 Task: Search one way flight ticket for 4 adults, 2 children, 2 infants in seat and 1 infant on lap in economy from Gillette: Gillette Campbell County Airport to Laramie: Laramie Regional Airport on 5-3-2023. Choice of flights is Southwest. Number of bags: 10 checked bags. Price is upto 90000. Outbound departure time preference is 6:45.
Action: Mouse moved to (290, 248)
Screenshot: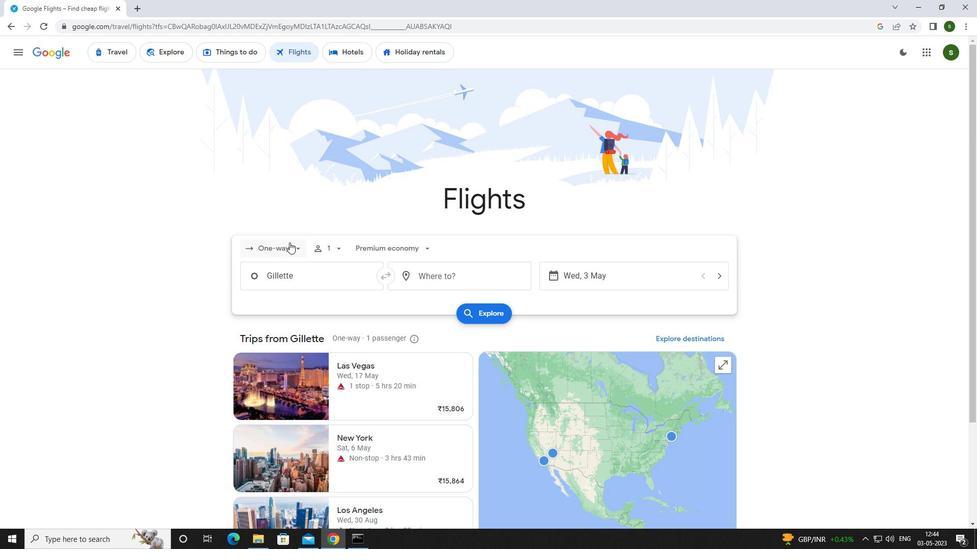 
Action: Mouse pressed left at (290, 248)
Screenshot: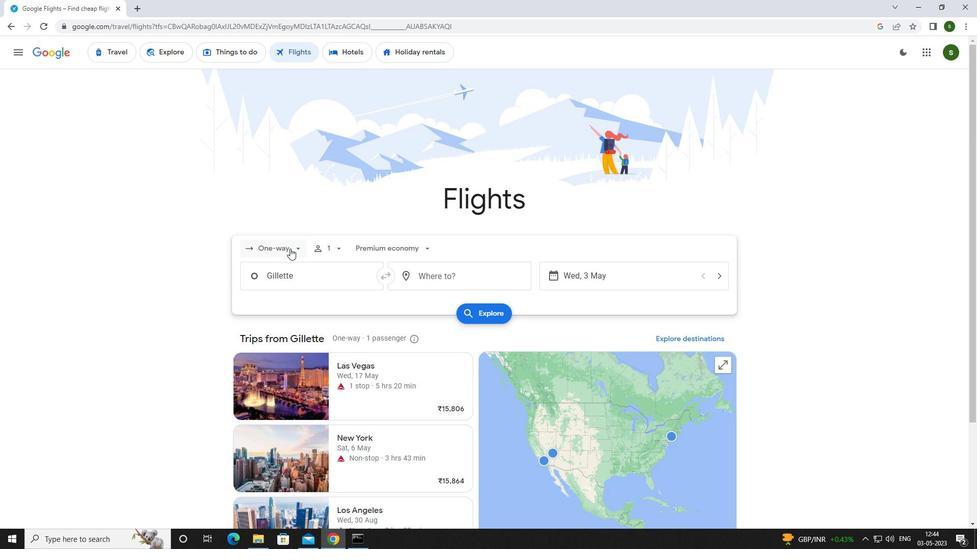 
Action: Mouse moved to (297, 296)
Screenshot: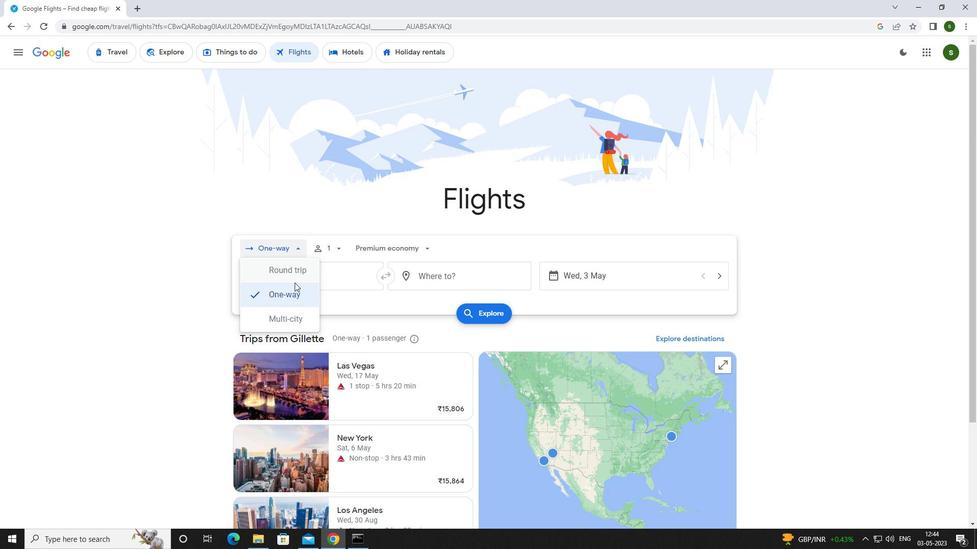 
Action: Mouse pressed left at (297, 296)
Screenshot: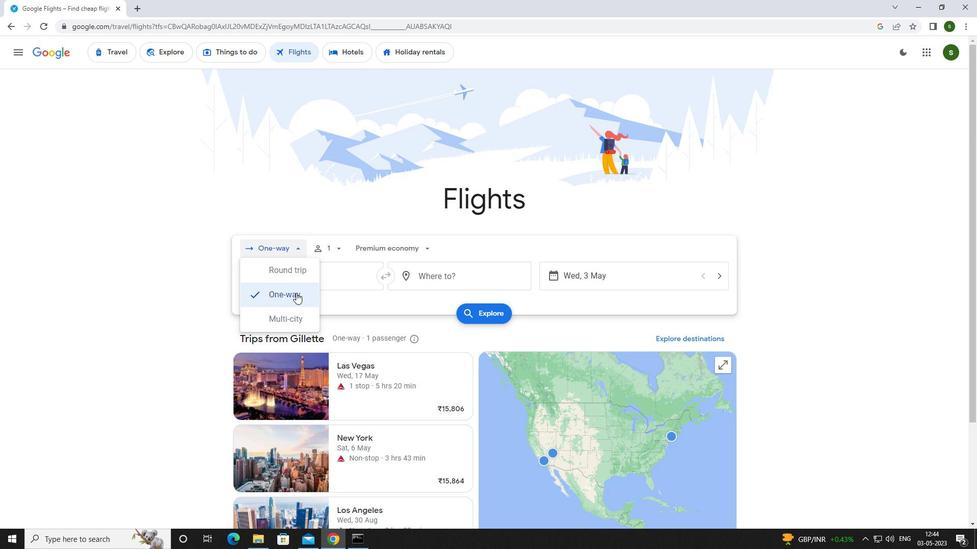 
Action: Mouse moved to (338, 246)
Screenshot: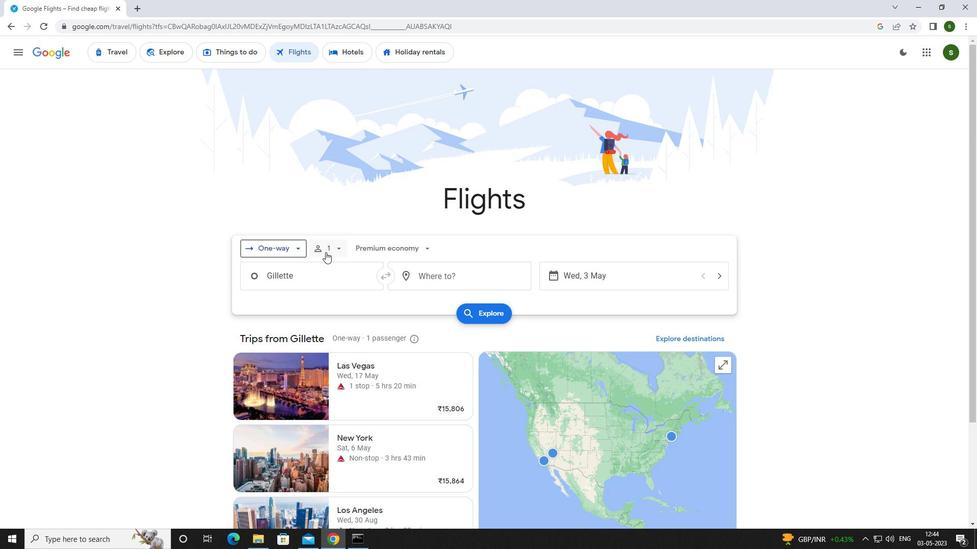 
Action: Mouse pressed left at (338, 246)
Screenshot: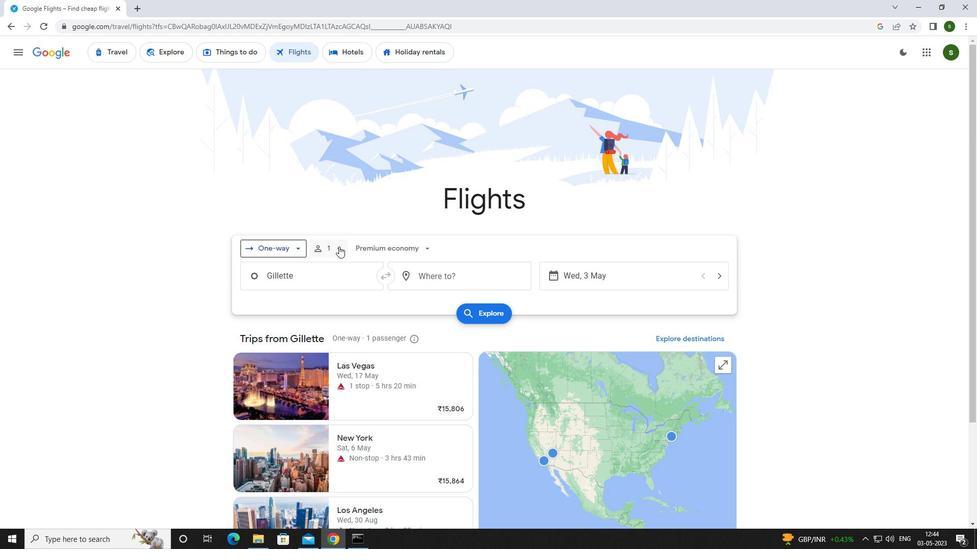 
Action: Mouse moved to (413, 275)
Screenshot: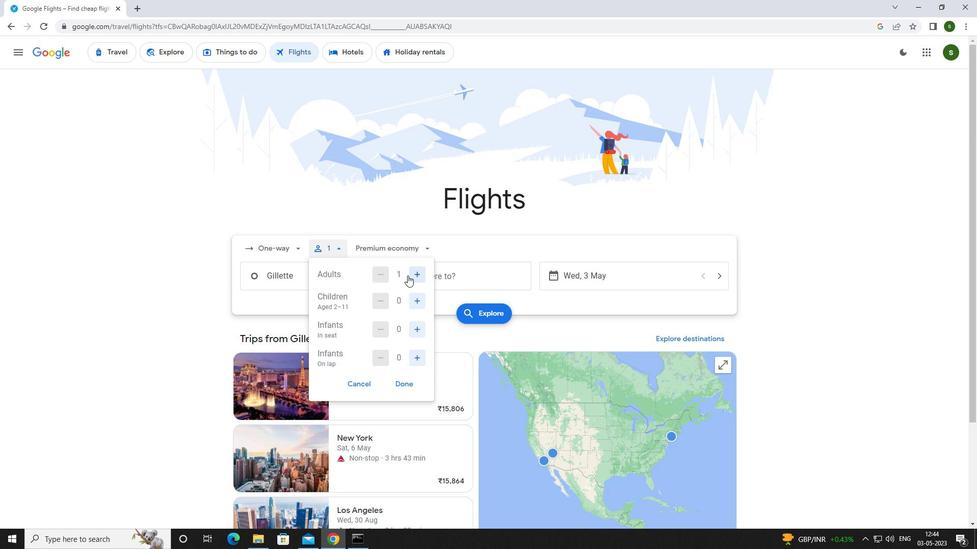 
Action: Mouse pressed left at (413, 275)
Screenshot: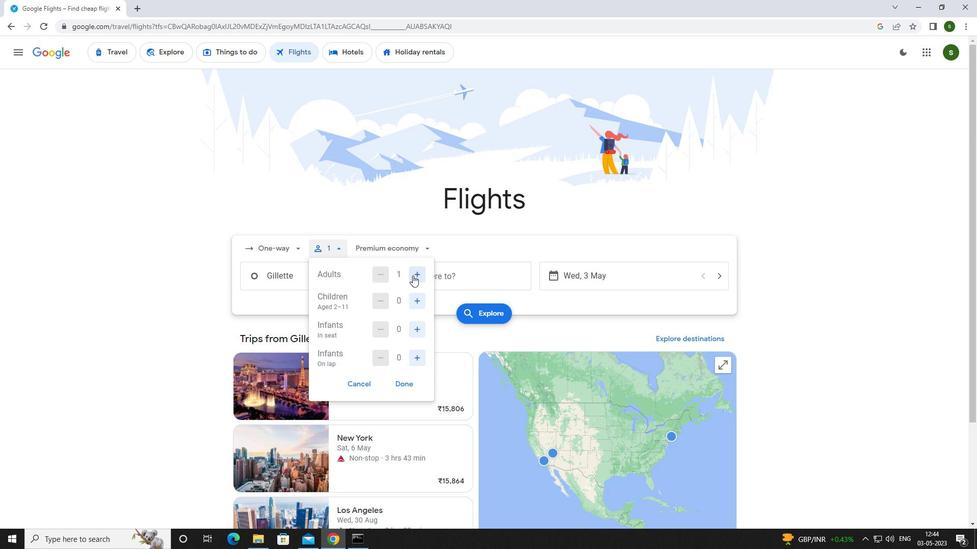 
Action: Mouse pressed left at (413, 275)
Screenshot: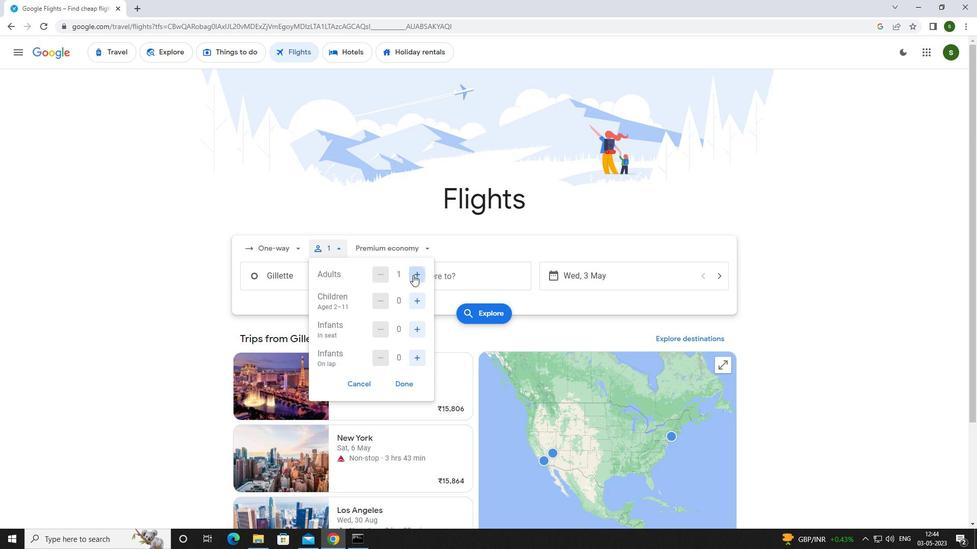 
Action: Mouse pressed left at (413, 275)
Screenshot: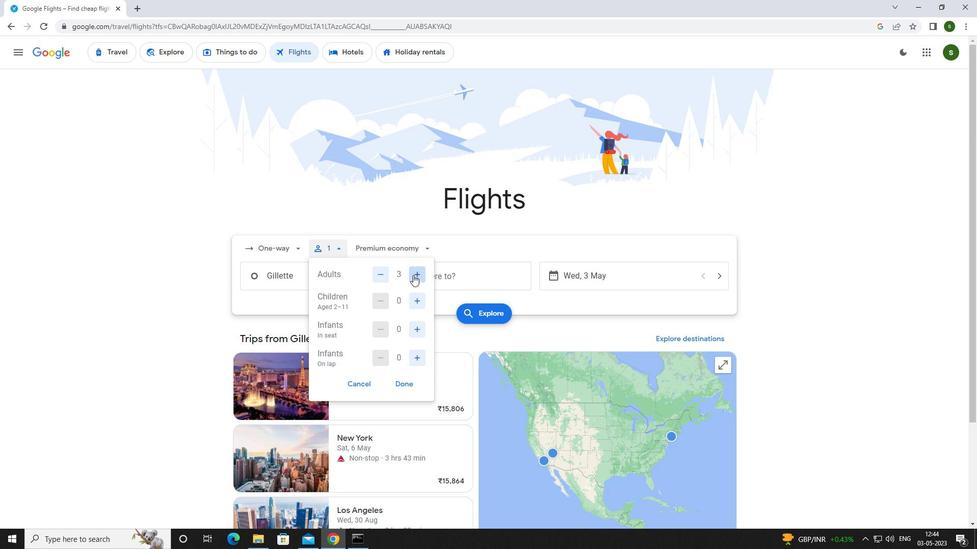 
Action: Mouse moved to (420, 297)
Screenshot: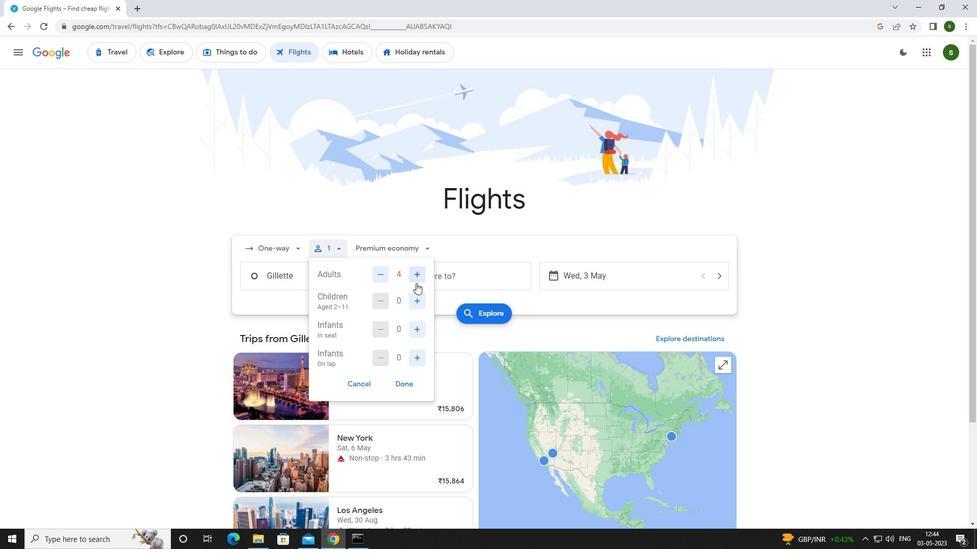 
Action: Mouse pressed left at (420, 297)
Screenshot: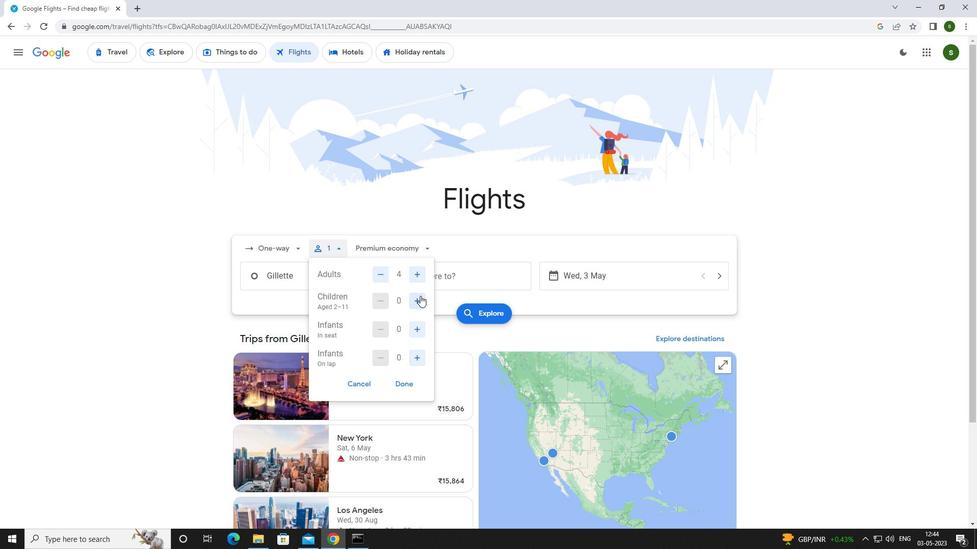 
Action: Mouse pressed left at (420, 297)
Screenshot: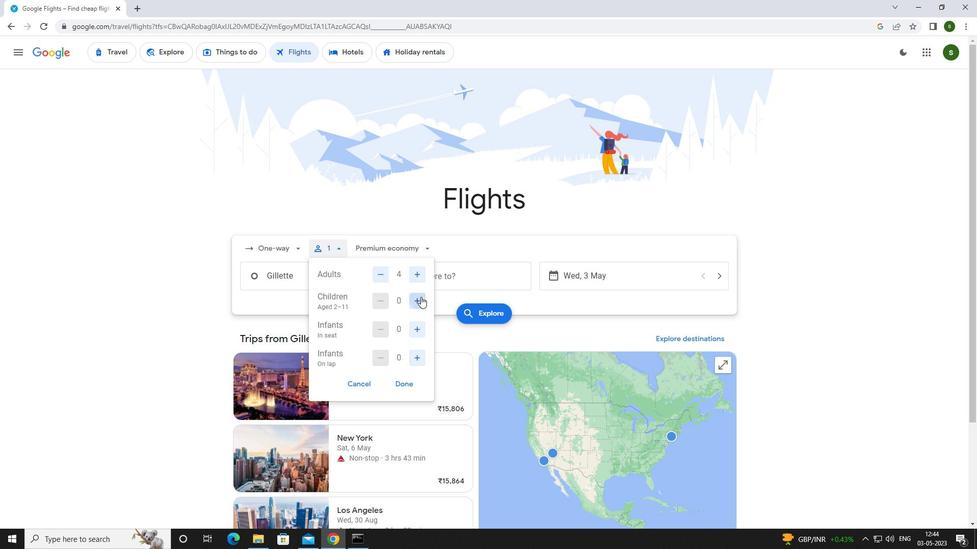 
Action: Mouse moved to (418, 327)
Screenshot: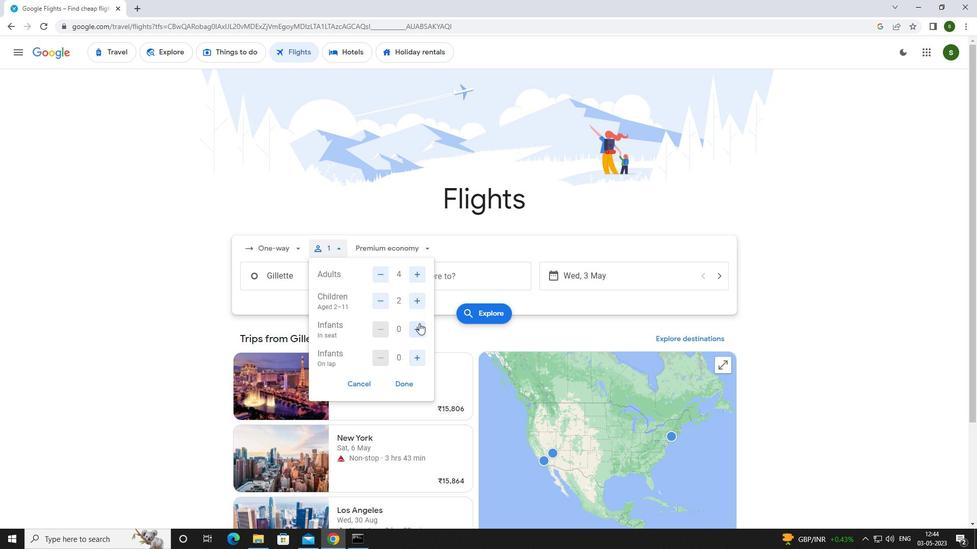 
Action: Mouse pressed left at (418, 327)
Screenshot: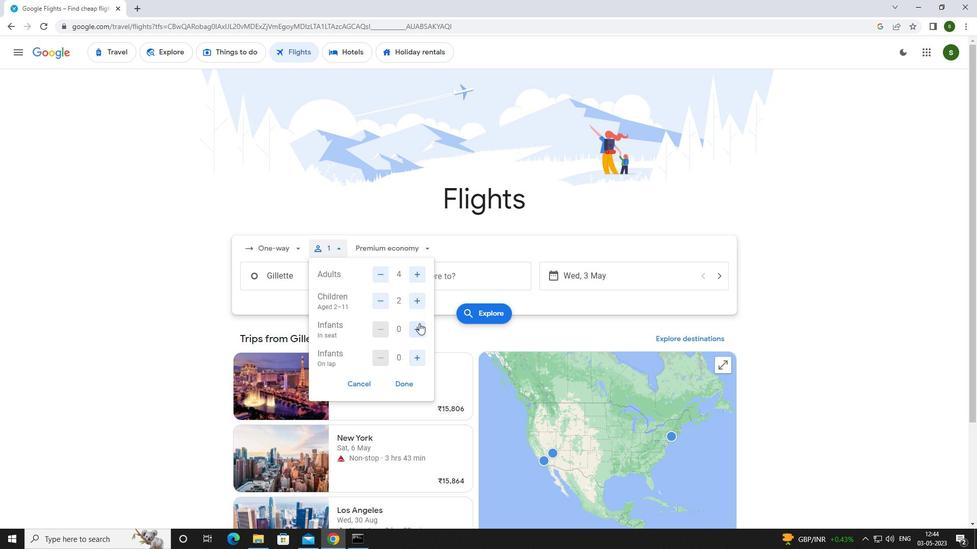 
Action: Mouse pressed left at (418, 327)
Screenshot: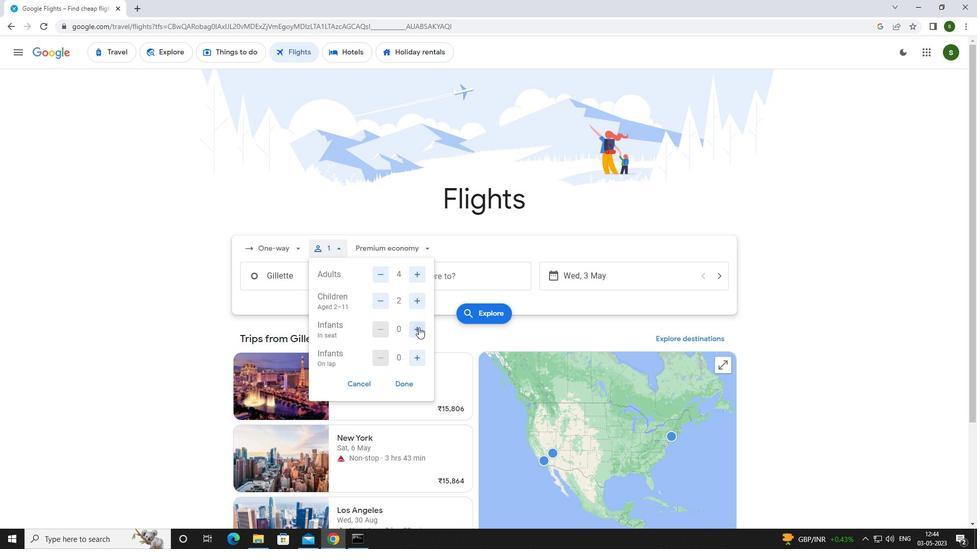 
Action: Mouse moved to (416, 358)
Screenshot: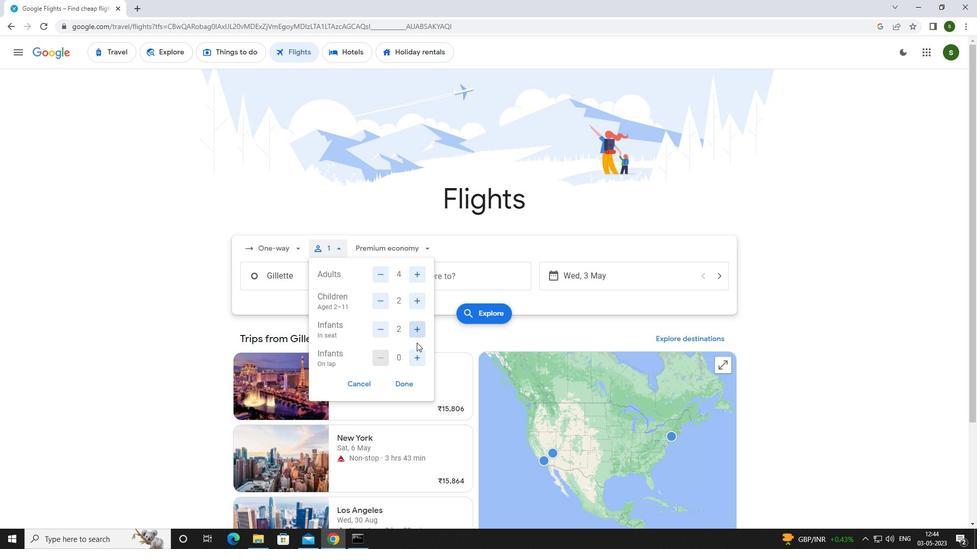 
Action: Mouse pressed left at (416, 358)
Screenshot: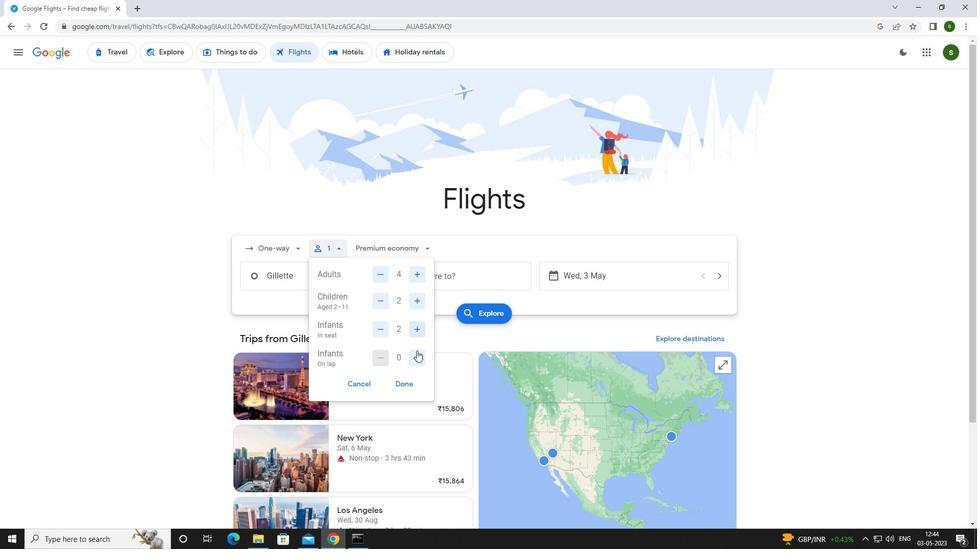 
Action: Mouse moved to (402, 248)
Screenshot: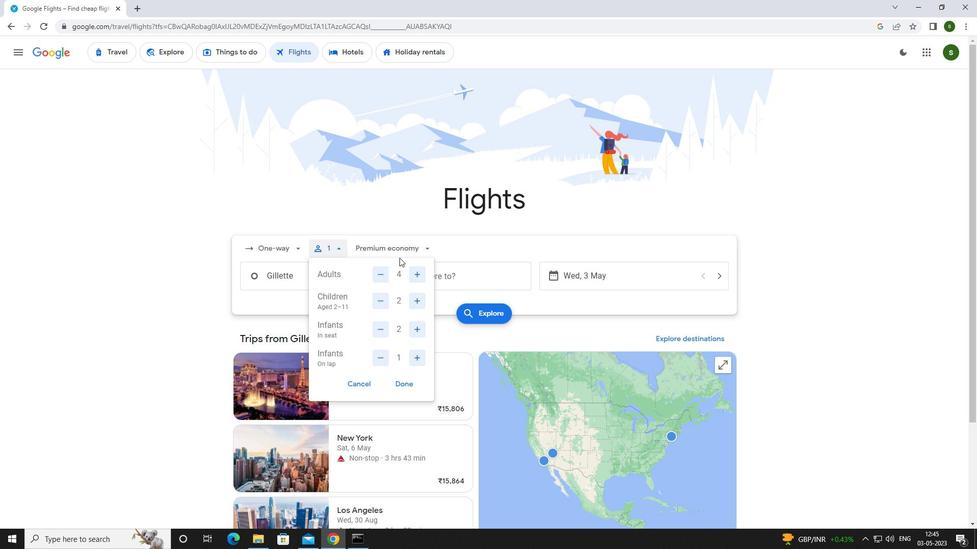 
Action: Mouse pressed left at (402, 248)
Screenshot: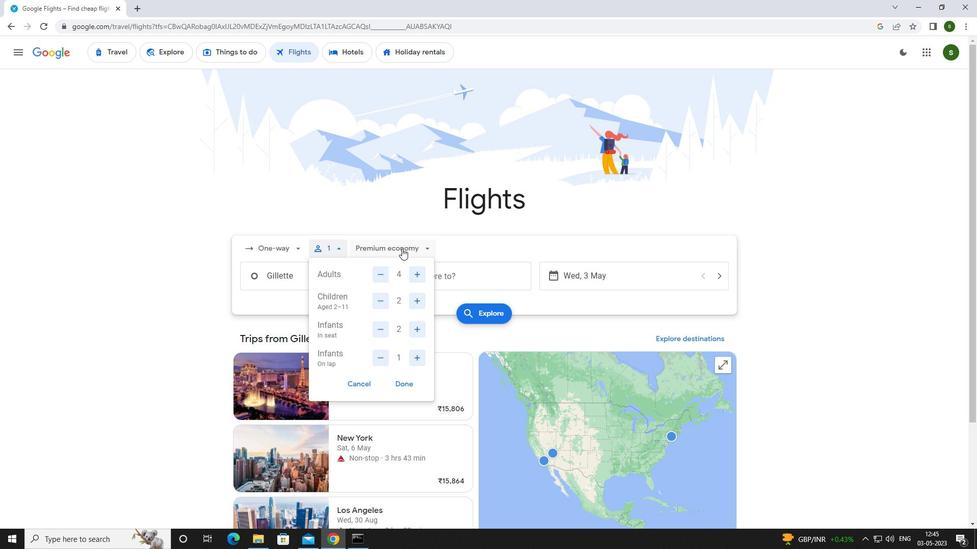 
Action: Mouse moved to (408, 276)
Screenshot: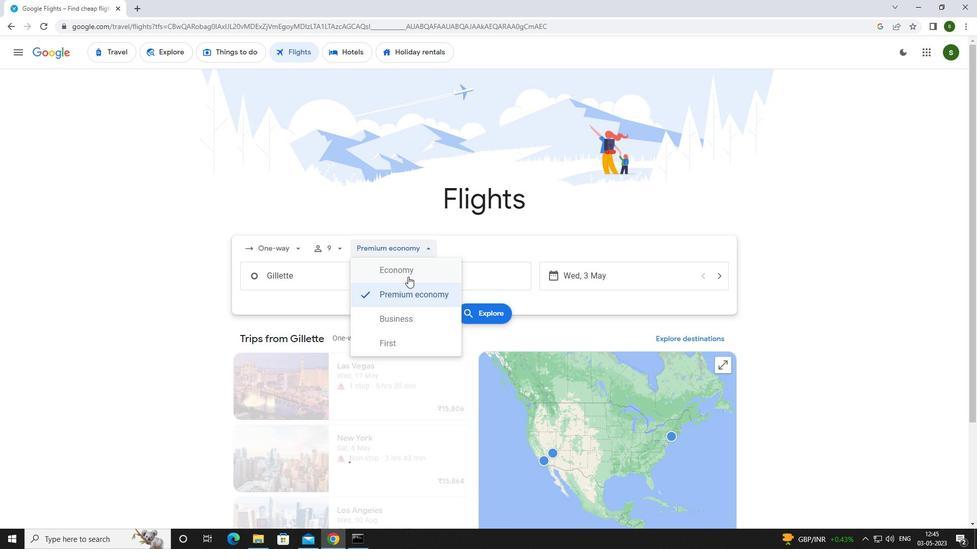 
Action: Mouse pressed left at (408, 276)
Screenshot: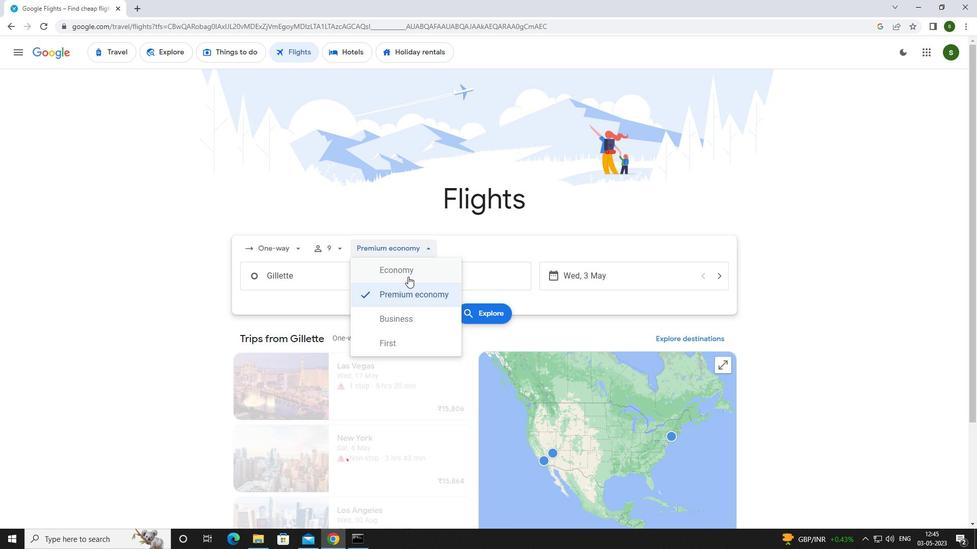 
Action: Mouse moved to (348, 281)
Screenshot: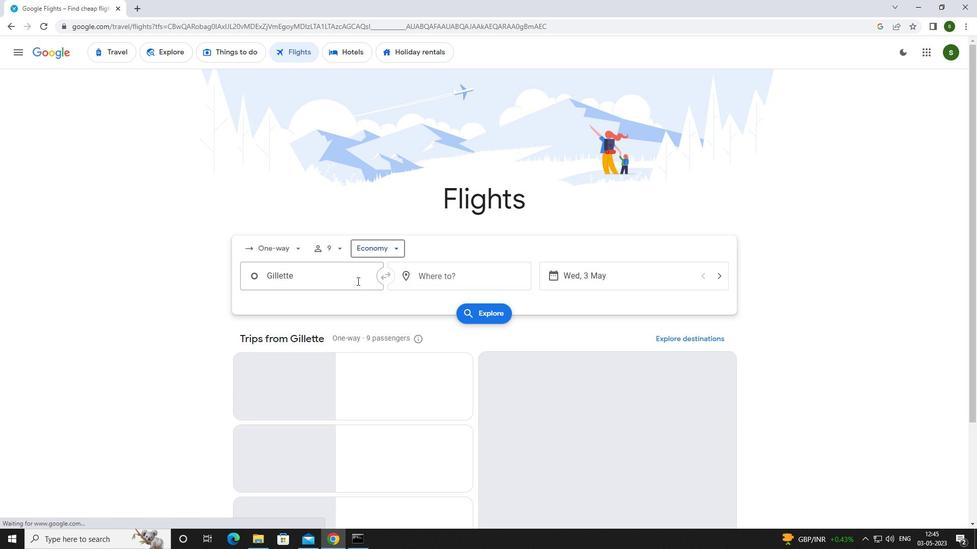 
Action: Mouse pressed left at (348, 281)
Screenshot: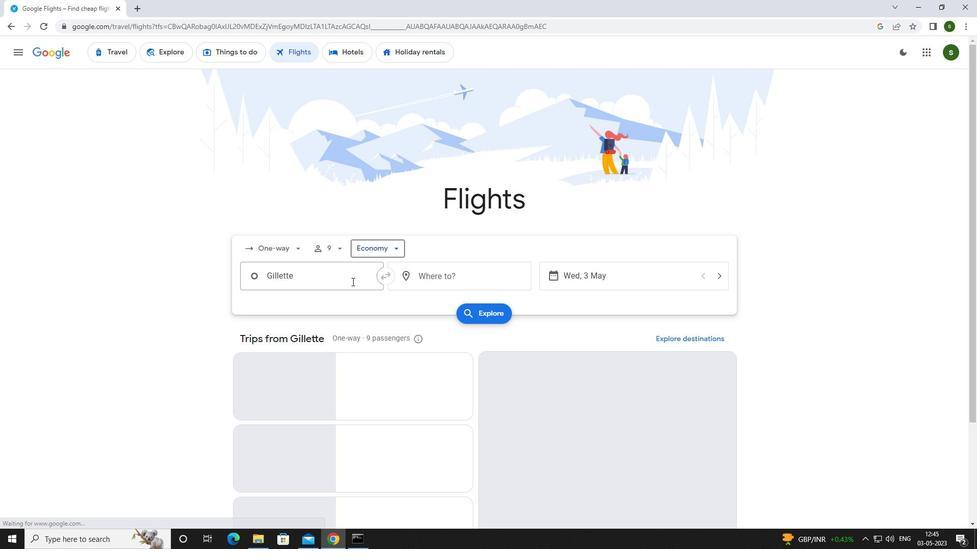 
Action: Key pressed <Key.caps_lock>g<Key.caps_lock>illette<Key.enter>
Screenshot: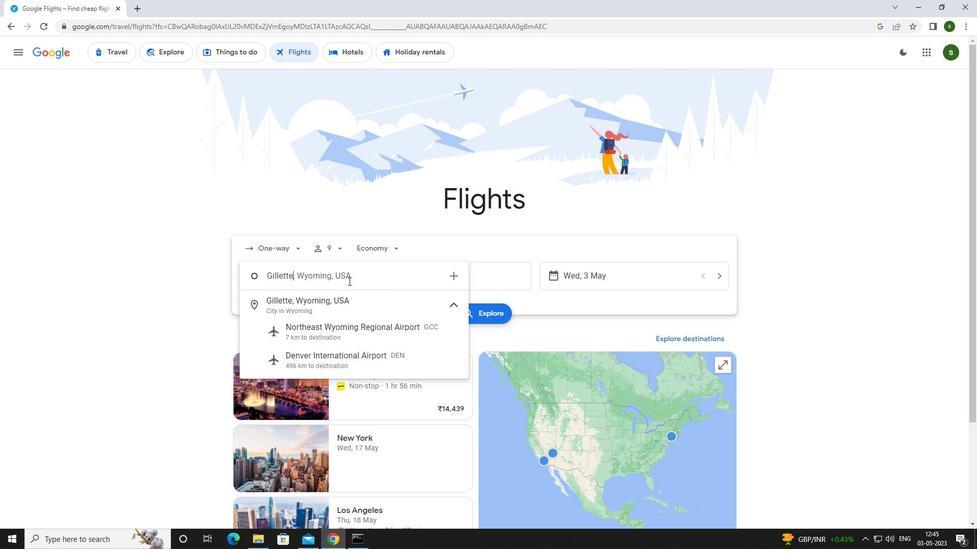 
Action: Mouse moved to (430, 280)
Screenshot: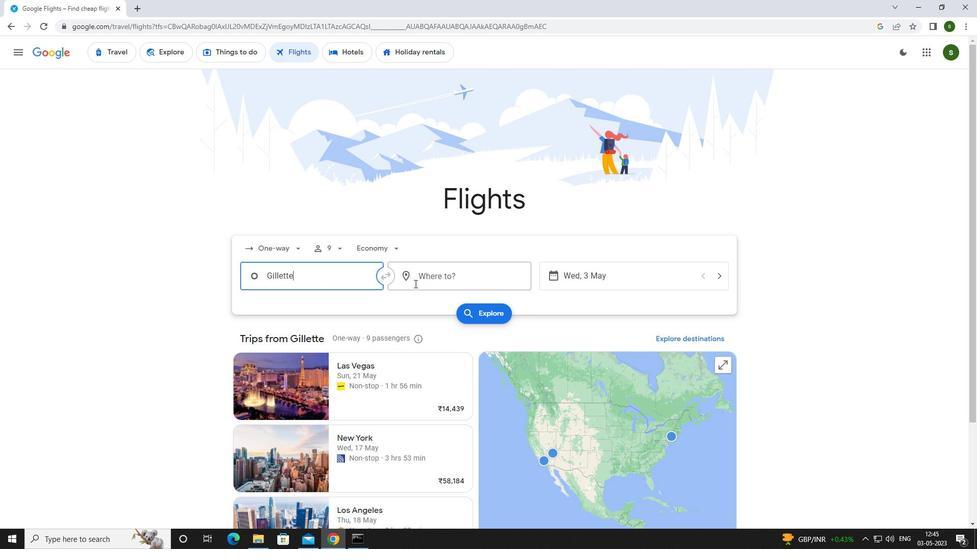 
Action: Mouse pressed left at (430, 280)
Screenshot: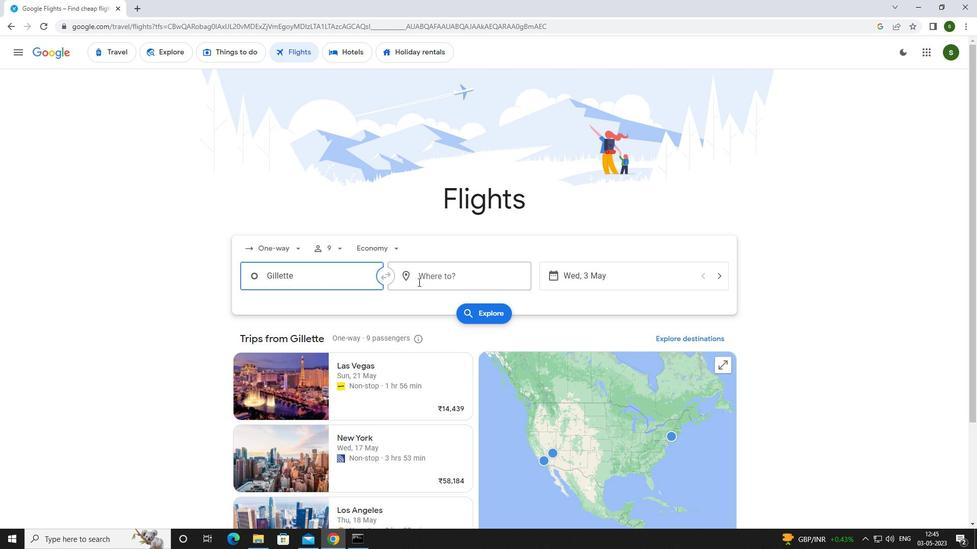 
Action: Mouse moved to (431, 280)
Screenshot: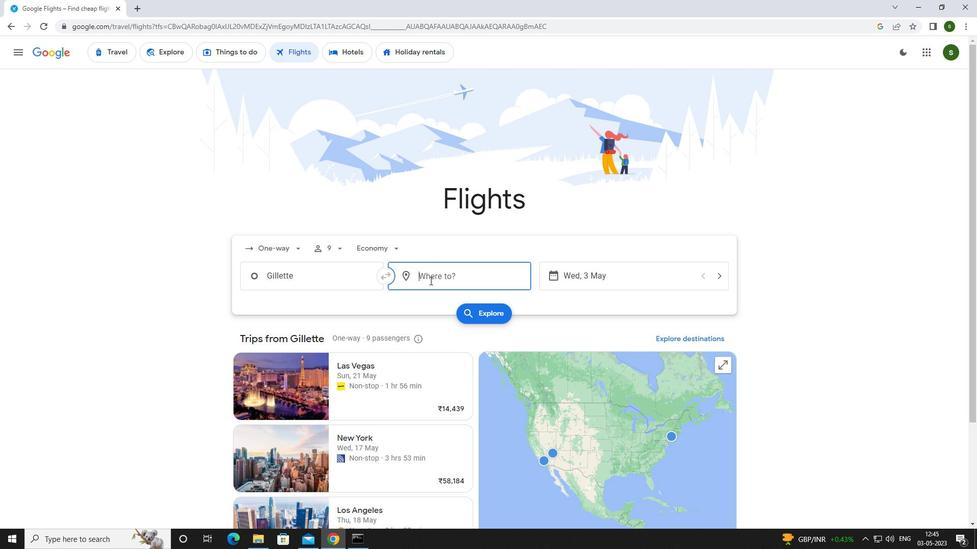 
Action: Key pressed <Key.caps_lock>l<Key.caps_lock>aram
Screenshot: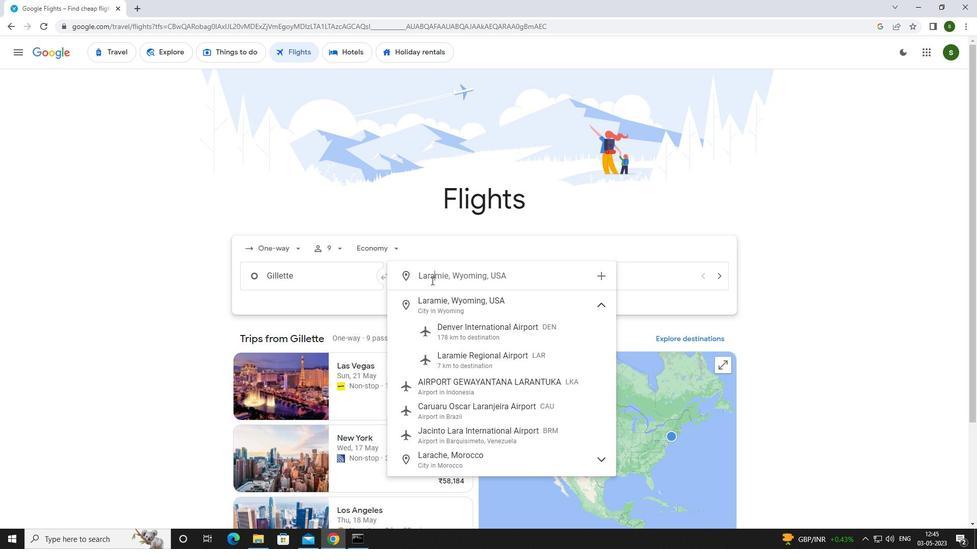 
Action: Mouse moved to (470, 357)
Screenshot: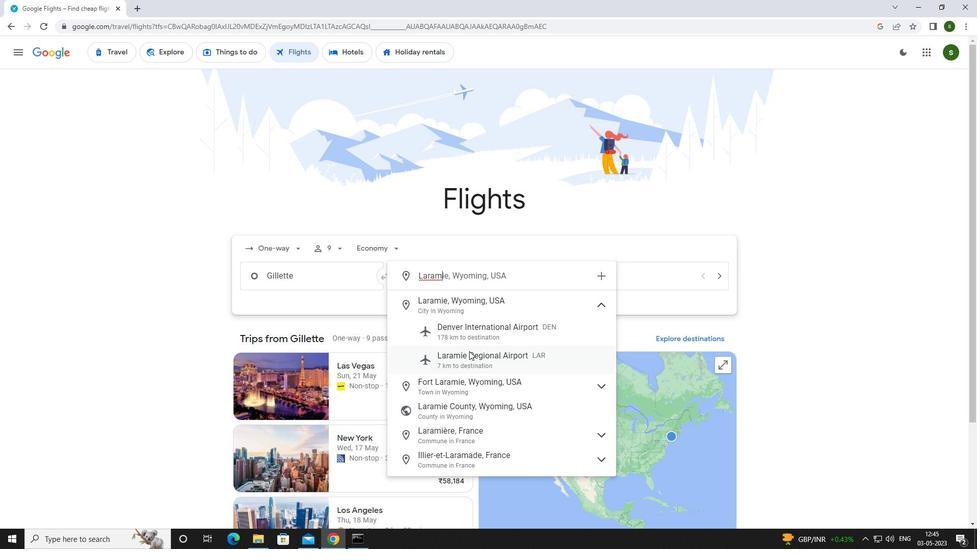 
Action: Mouse pressed left at (470, 357)
Screenshot: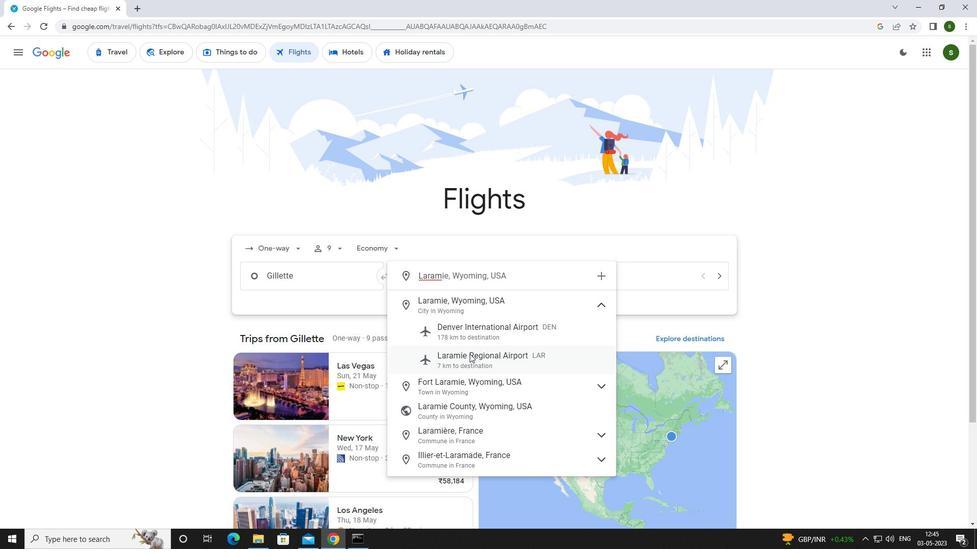 
Action: Mouse moved to (622, 281)
Screenshot: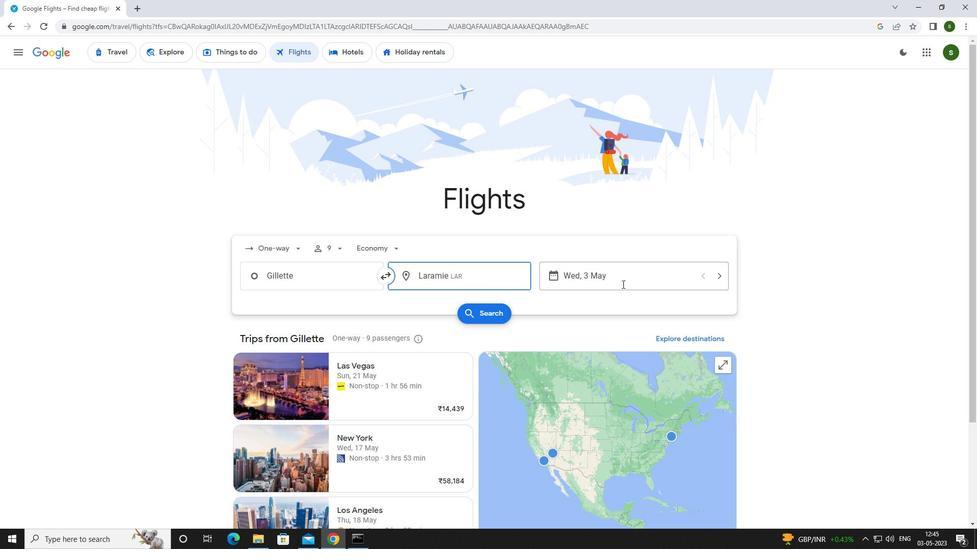 
Action: Mouse pressed left at (622, 281)
Screenshot: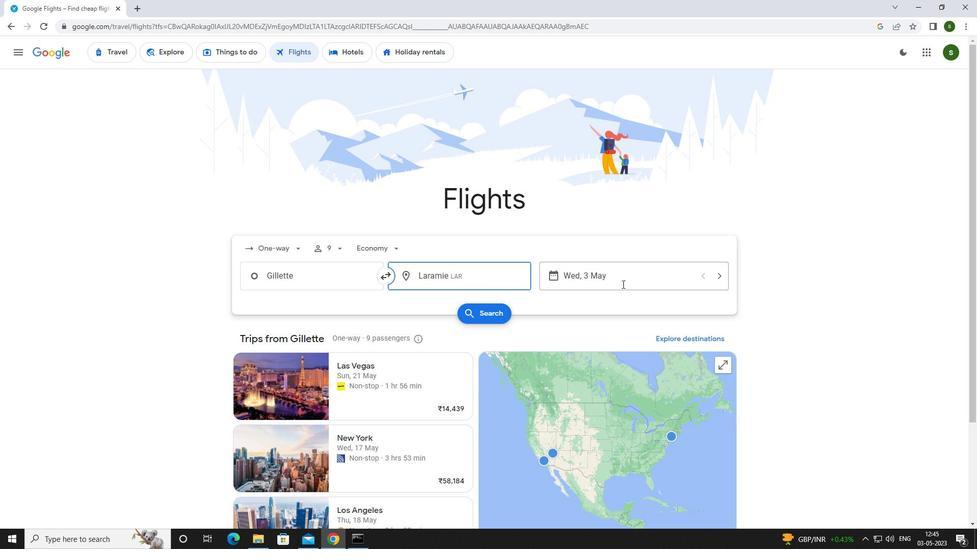 
Action: Mouse moved to (444, 344)
Screenshot: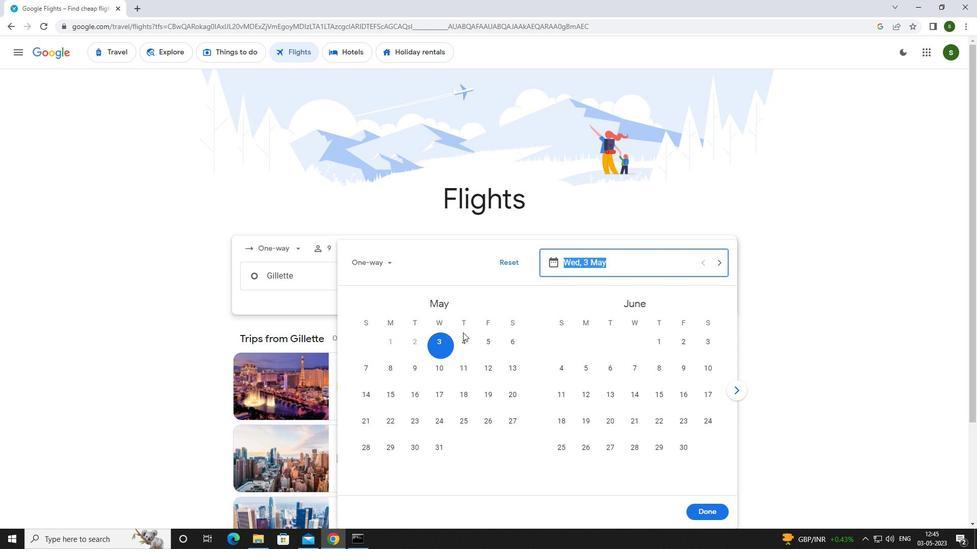 
Action: Mouse pressed left at (444, 344)
Screenshot: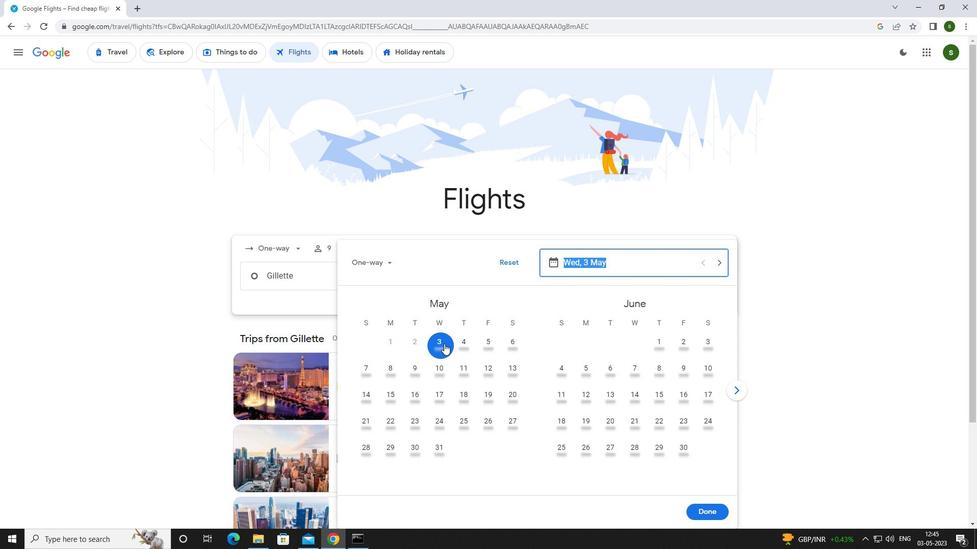 
Action: Mouse moved to (718, 512)
Screenshot: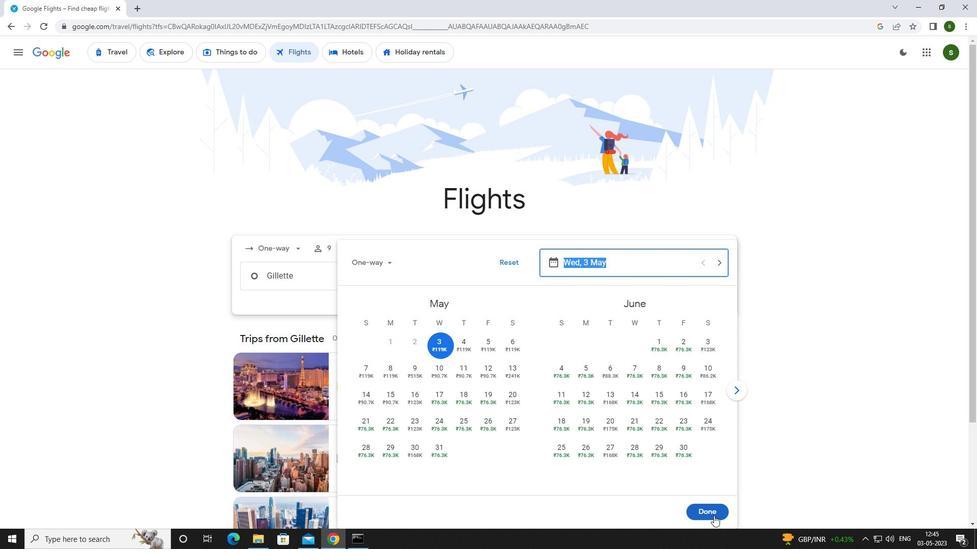 
Action: Mouse pressed left at (718, 512)
Screenshot: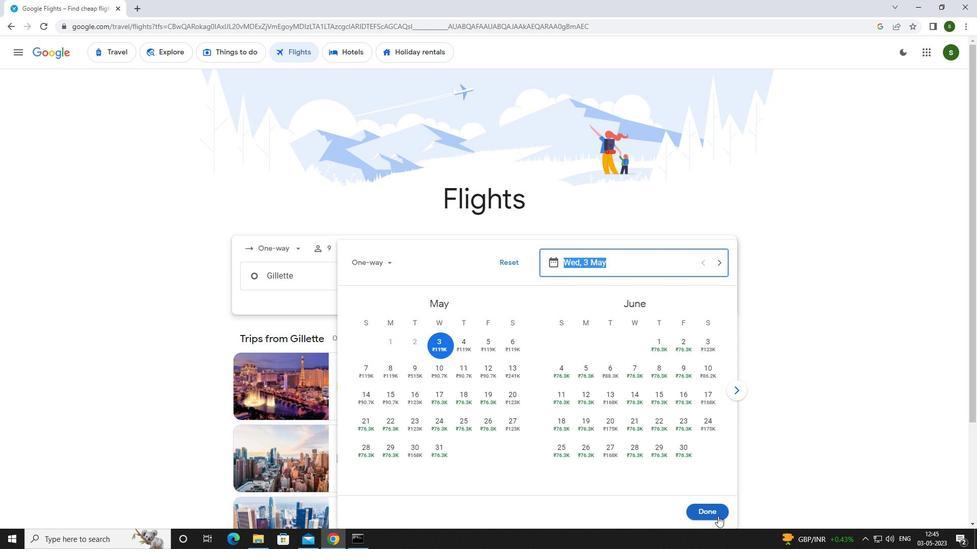 
Action: Mouse moved to (469, 311)
Screenshot: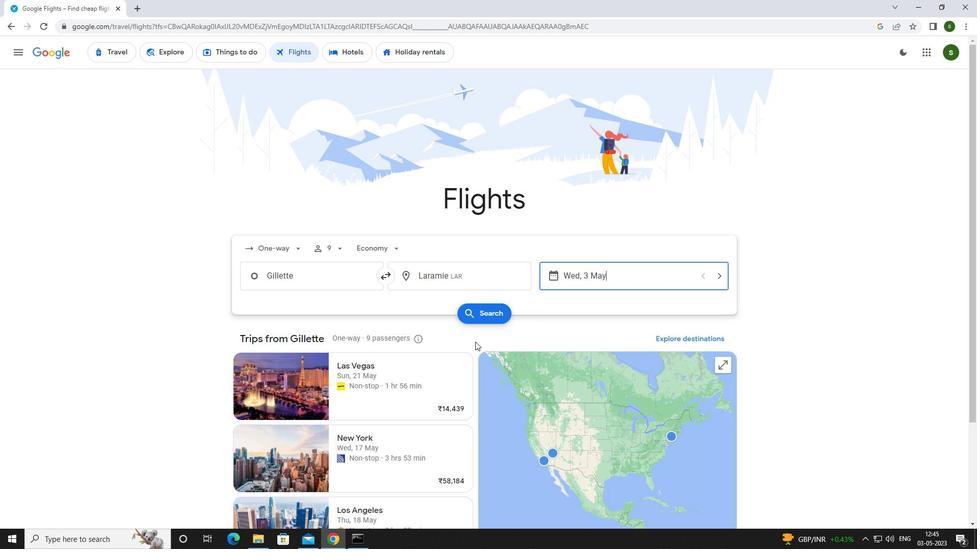
Action: Mouse pressed left at (469, 311)
Screenshot: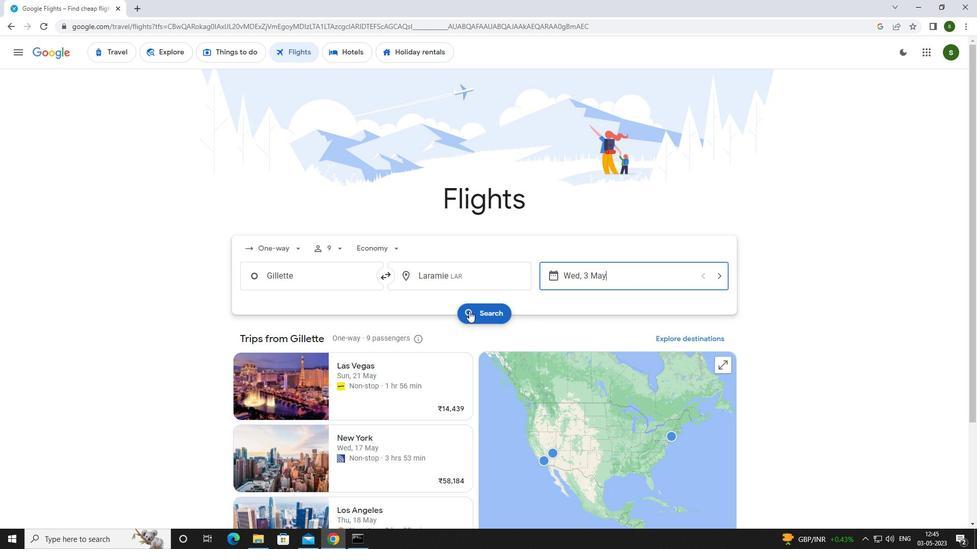 
Action: Mouse moved to (263, 148)
Screenshot: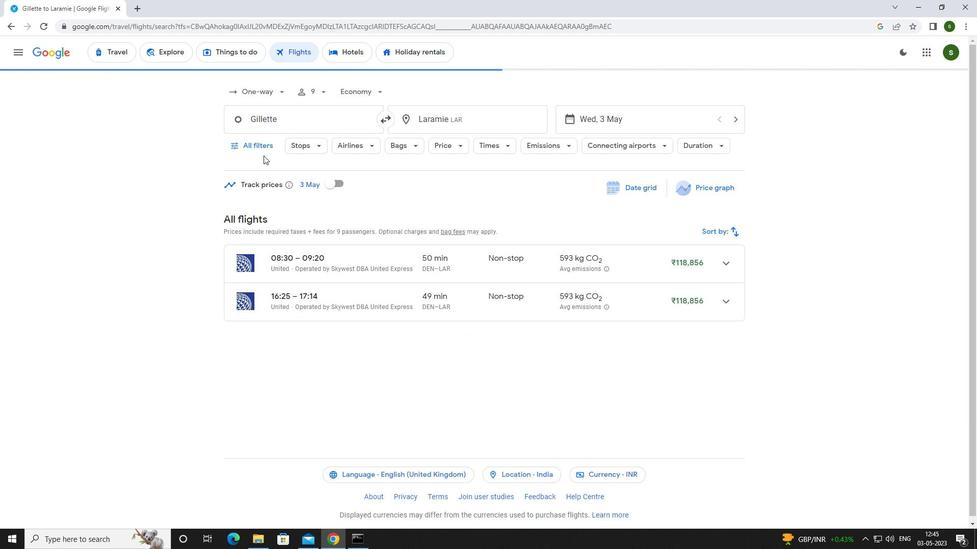 
Action: Mouse pressed left at (263, 148)
Screenshot: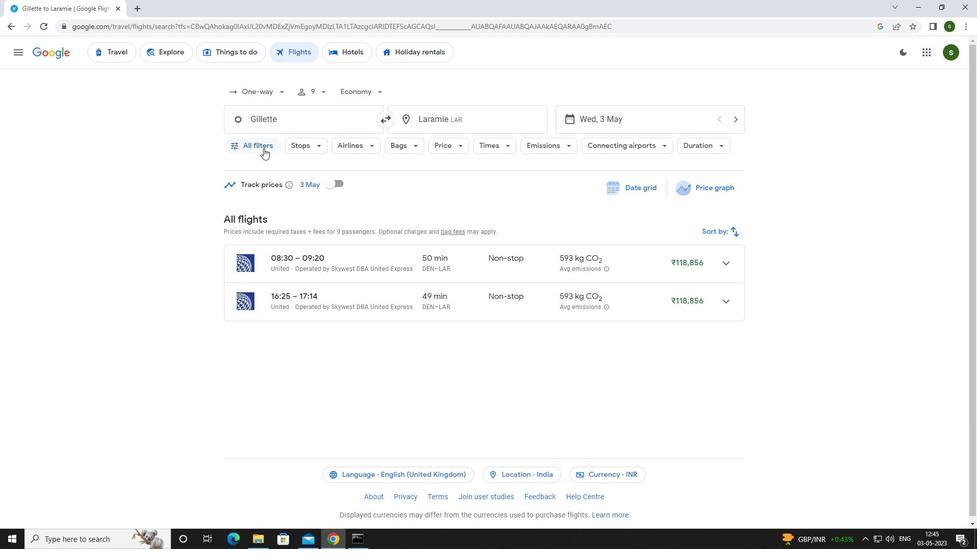 
Action: Mouse moved to (382, 362)
Screenshot: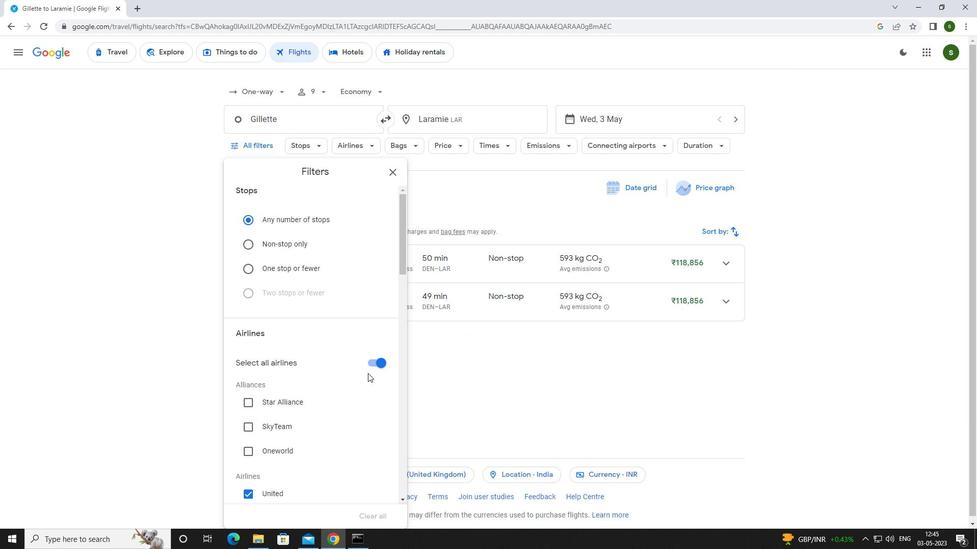 
Action: Mouse pressed left at (382, 362)
Screenshot: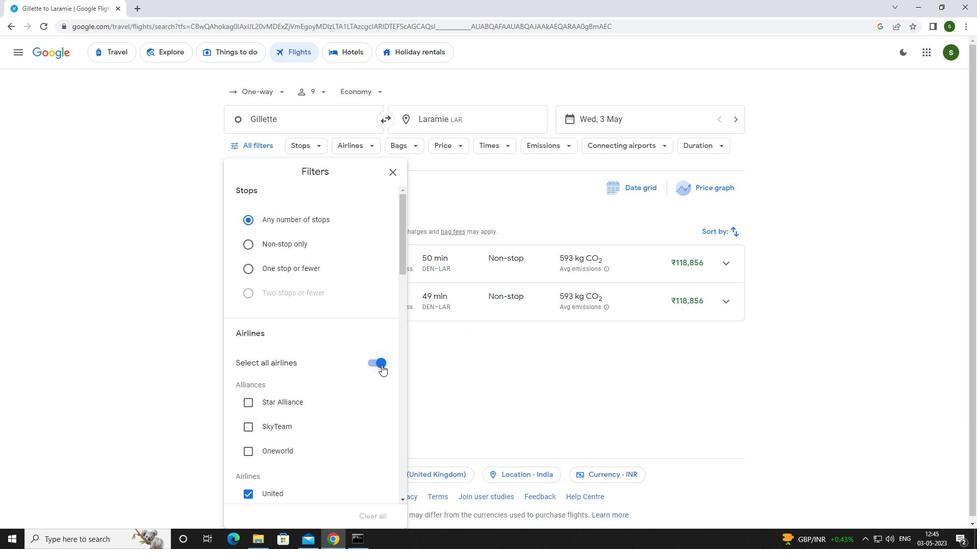 
Action: Mouse moved to (343, 319)
Screenshot: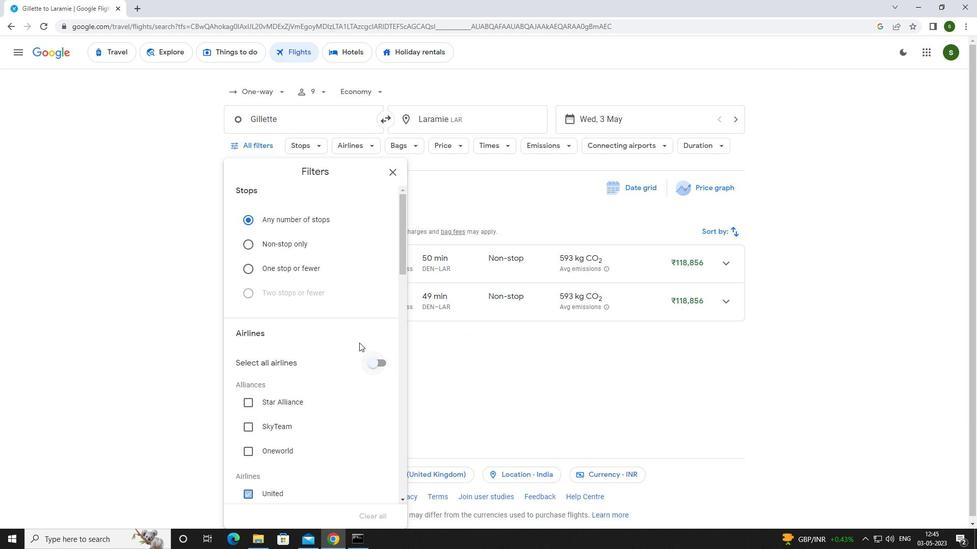 
Action: Mouse scrolled (343, 319) with delta (0, 0)
Screenshot: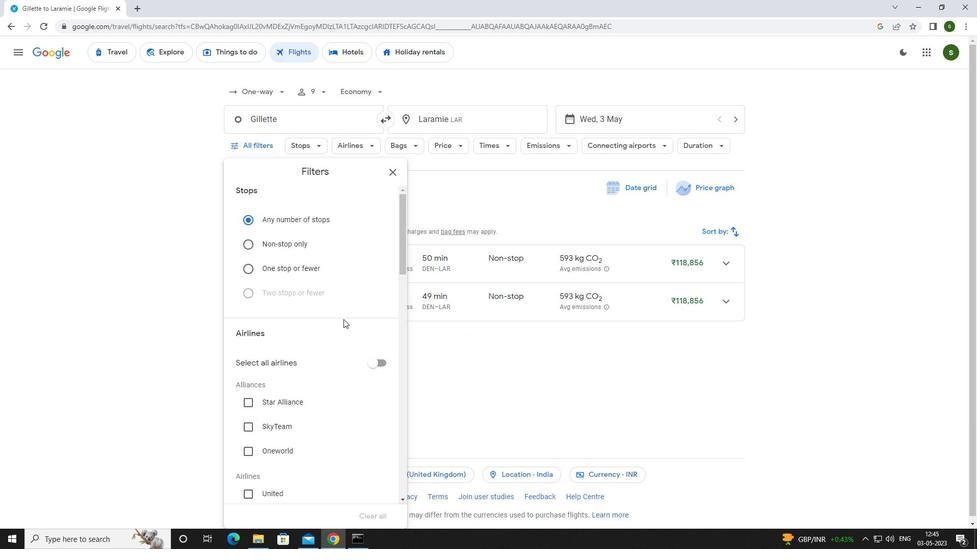 
Action: Mouse scrolled (343, 319) with delta (0, 0)
Screenshot: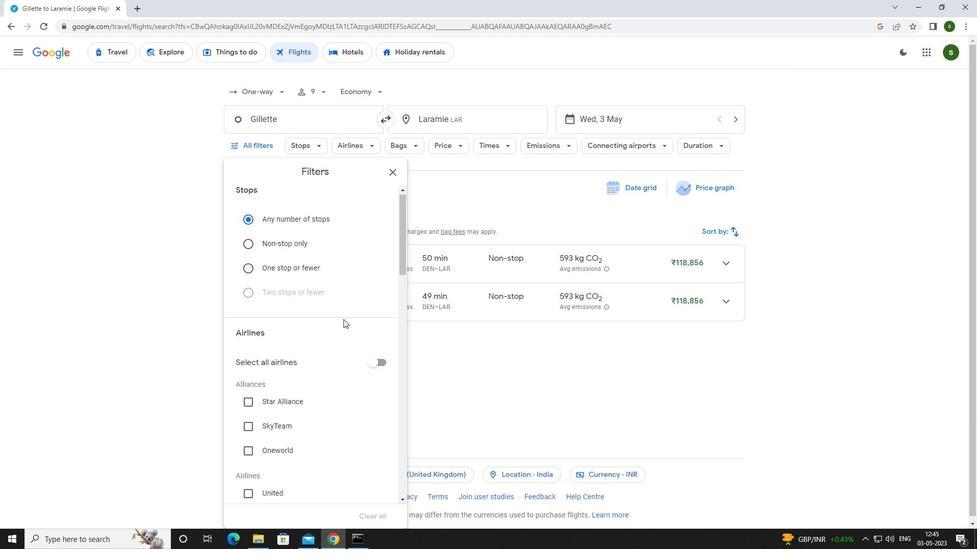 
Action: Mouse scrolled (343, 319) with delta (0, 0)
Screenshot: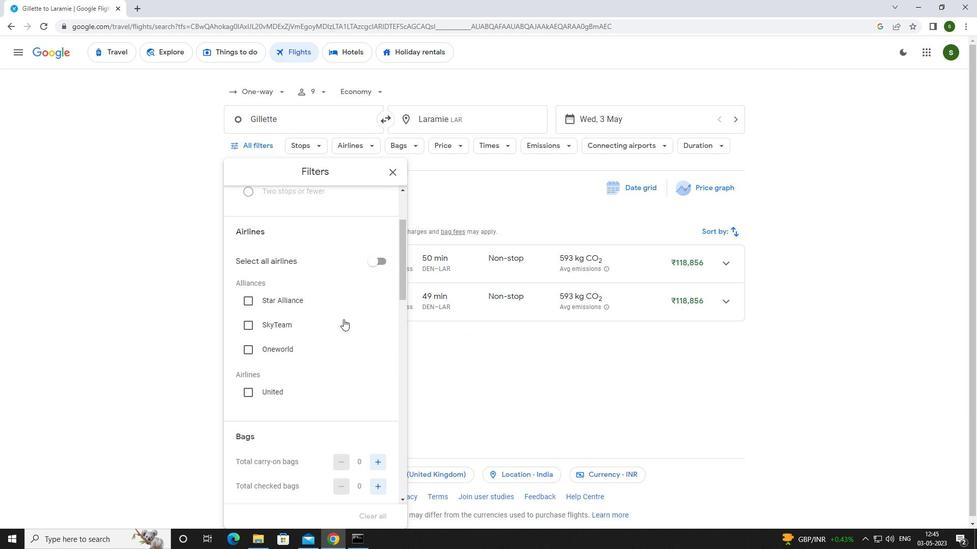 
Action: Mouse scrolled (343, 319) with delta (0, 0)
Screenshot: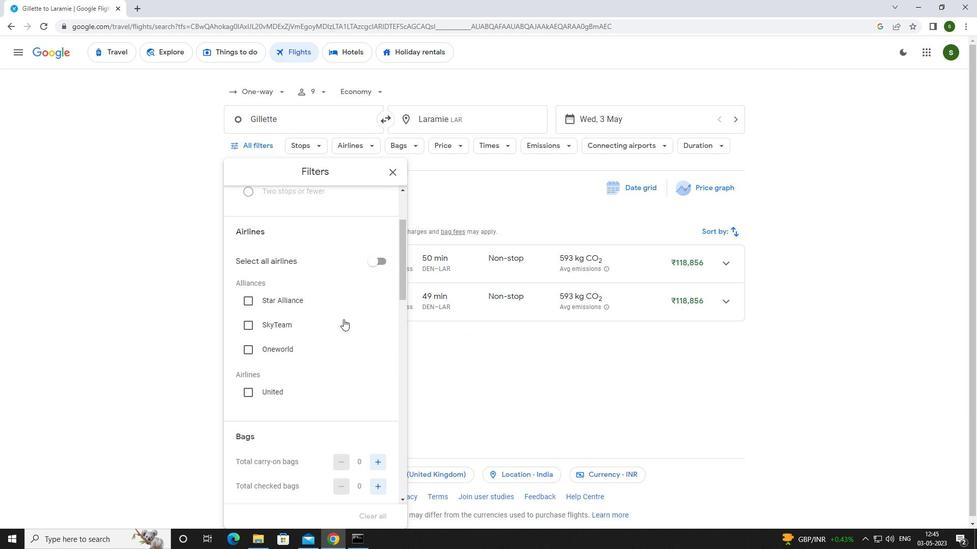 
Action: Mouse moved to (371, 384)
Screenshot: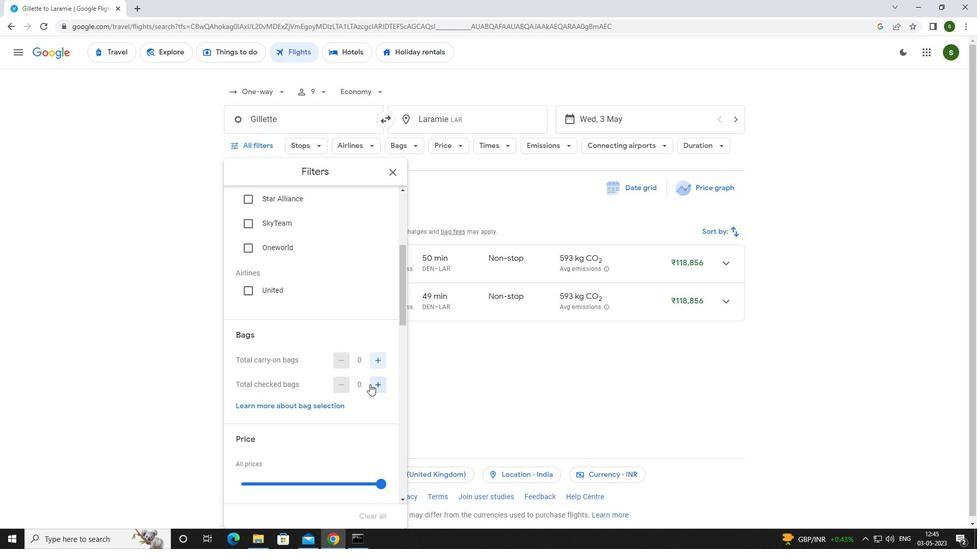 
Action: Mouse pressed left at (371, 384)
Screenshot: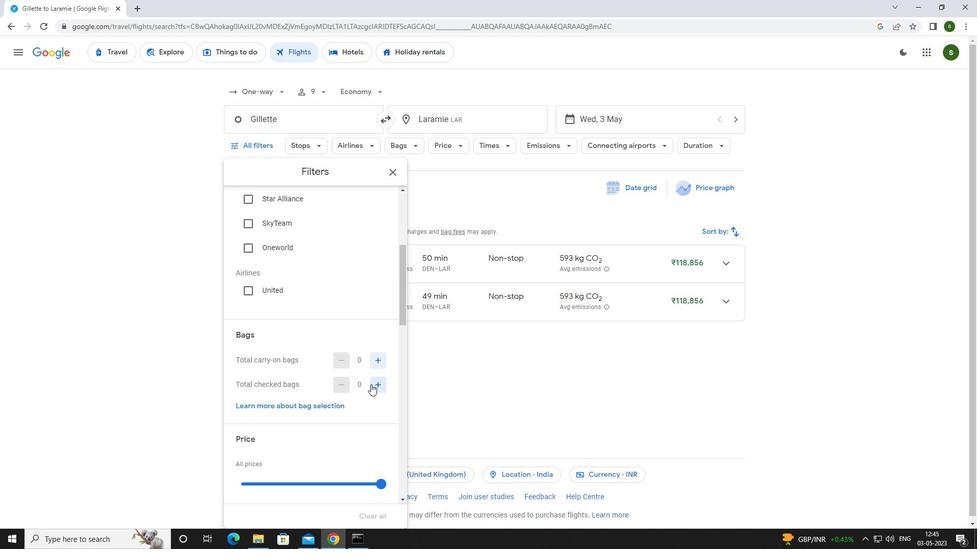 
Action: Mouse pressed left at (371, 384)
Screenshot: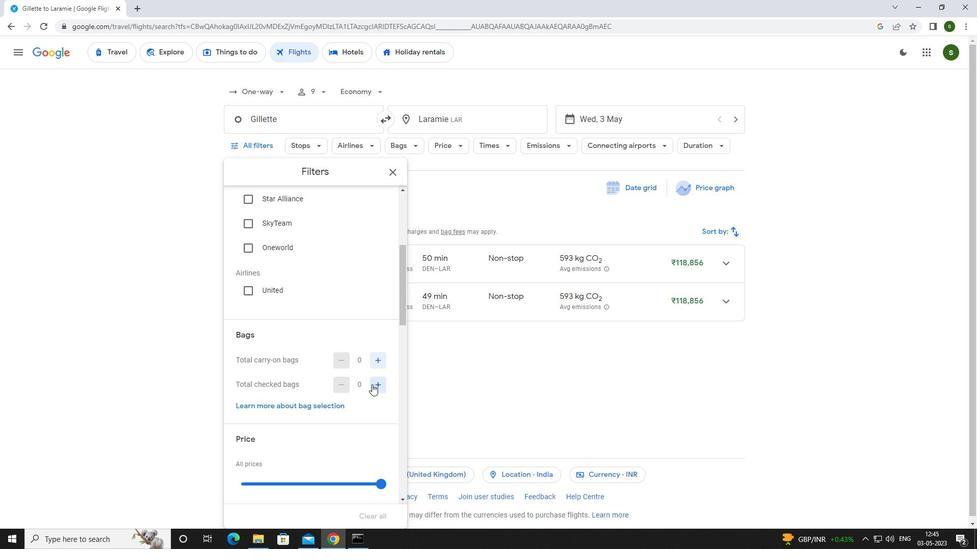 
Action: Mouse pressed left at (371, 384)
Screenshot: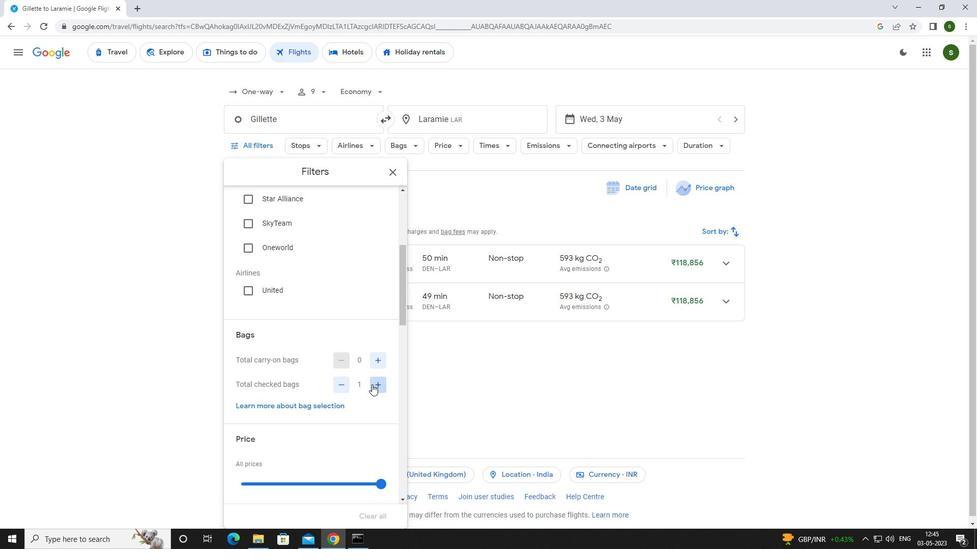 
Action: Mouse pressed left at (371, 384)
Screenshot: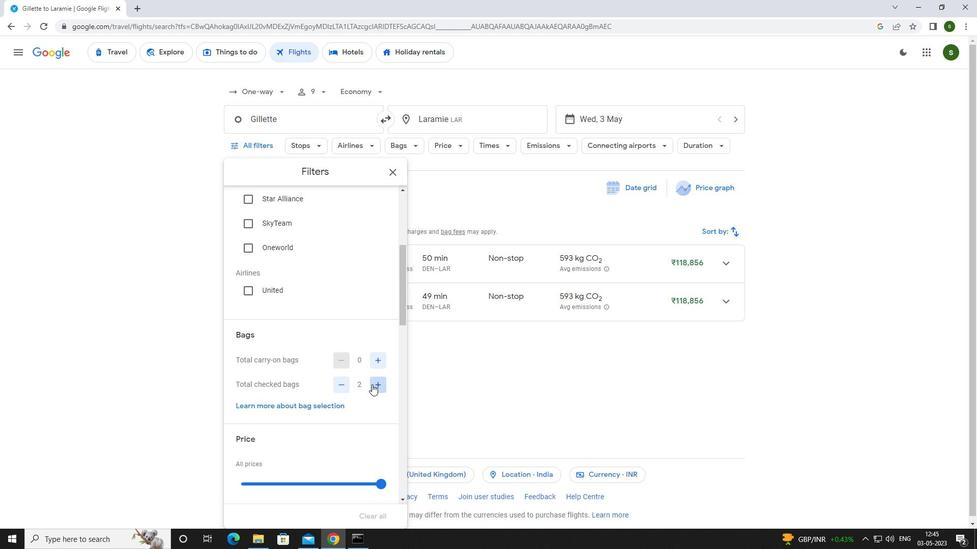 
Action: Mouse pressed left at (371, 384)
Screenshot: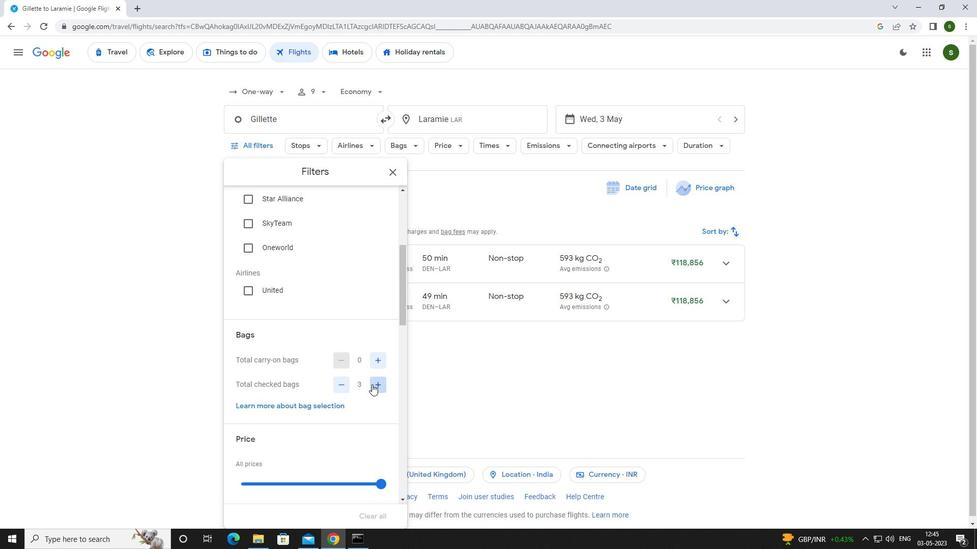 
Action: Mouse pressed left at (371, 384)
Screenshot: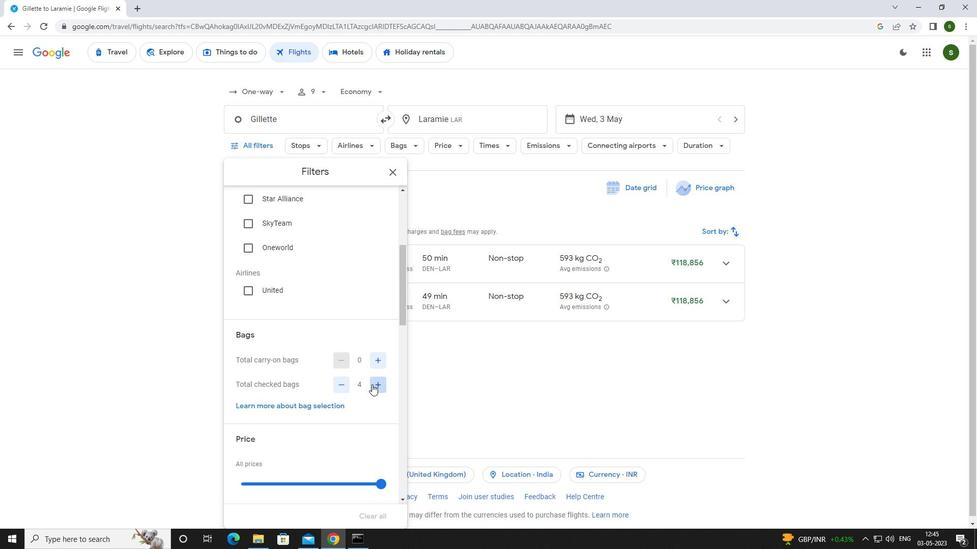 
Action: Mouse pressed left at (371, 384)
Screenshot: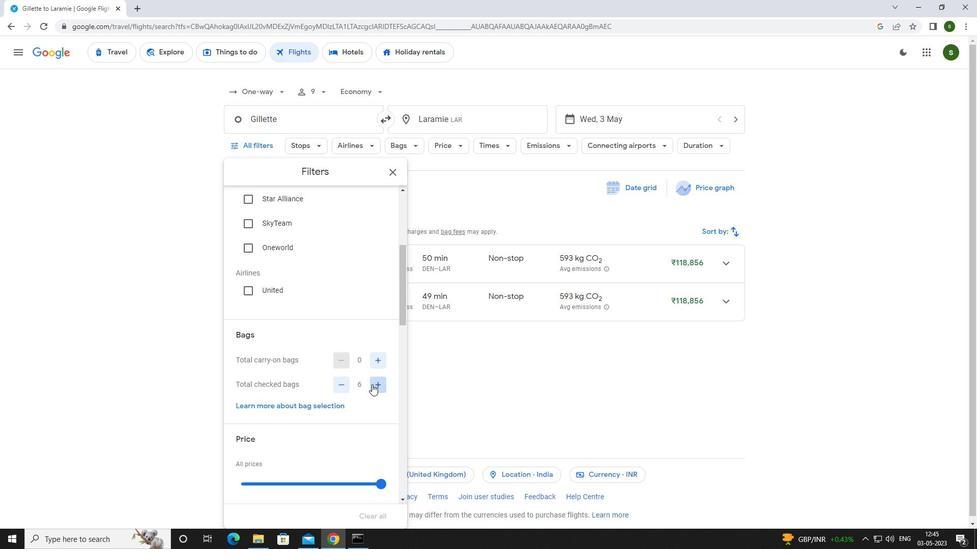 
Action: Mouse pressed left at (371, 384)
Screenshot: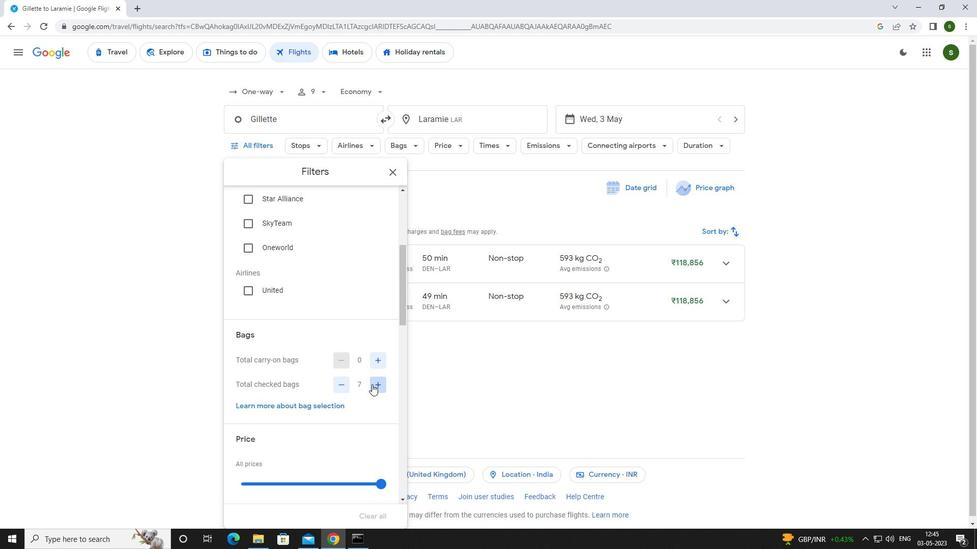 
Action: Mouse pressed left at (371, 384)
Screenshot: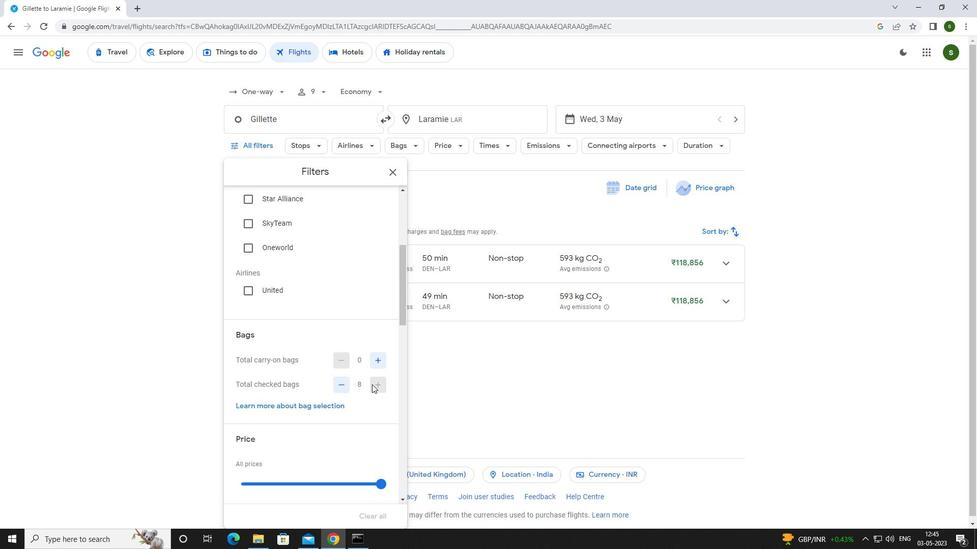 
Action: Mouse scrolled (371, 384) with delta (0, 0)
Screenshot: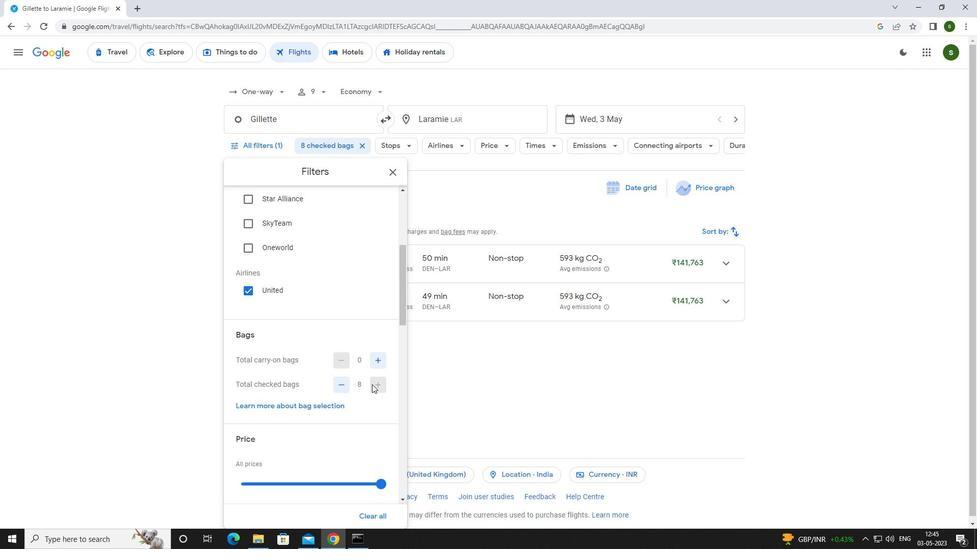 
Action: Mouse scrolled (371, 384) with delta (0, 0)
Screenshot: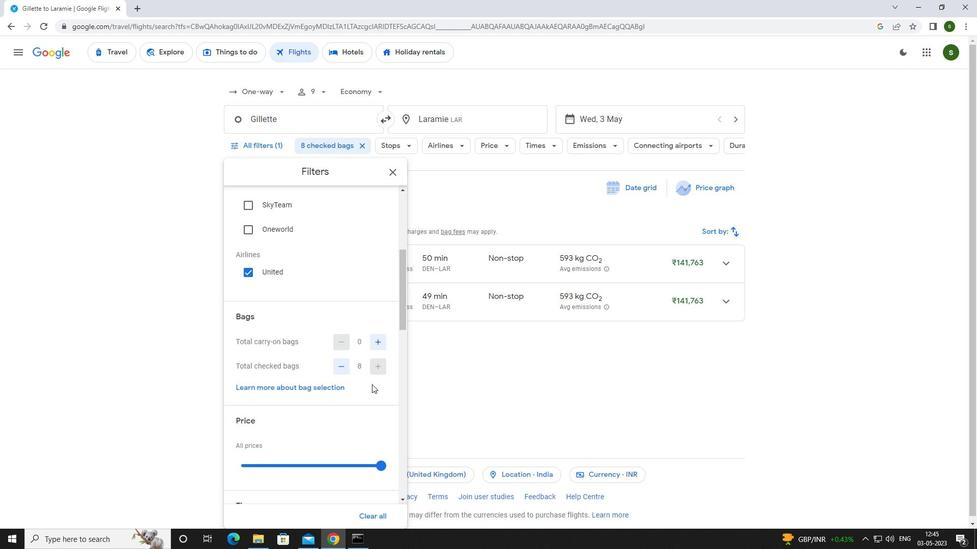 
Action: Mouse scrolled (371, 384) with delta (0, 0)
Screenshot: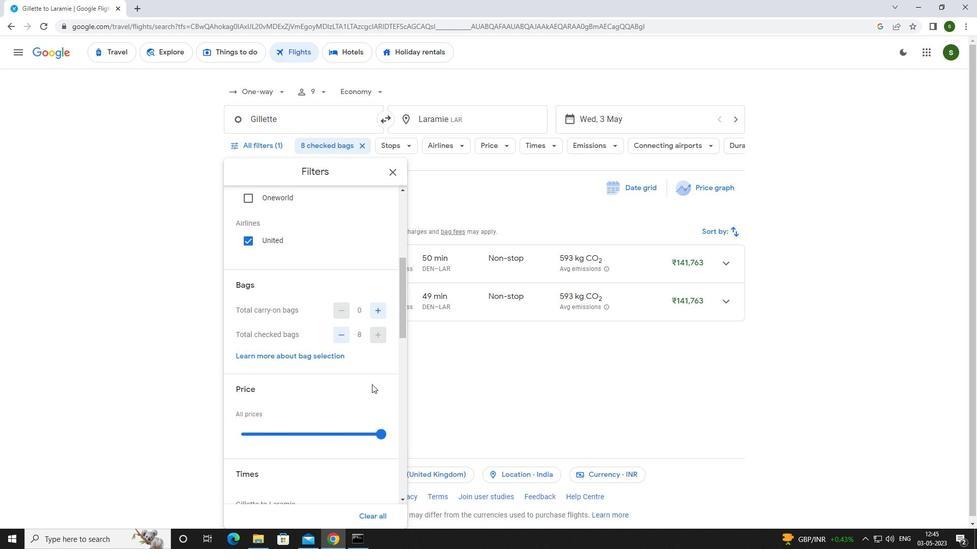 
Action: Mouse moved to (379, 328)
Screenshot: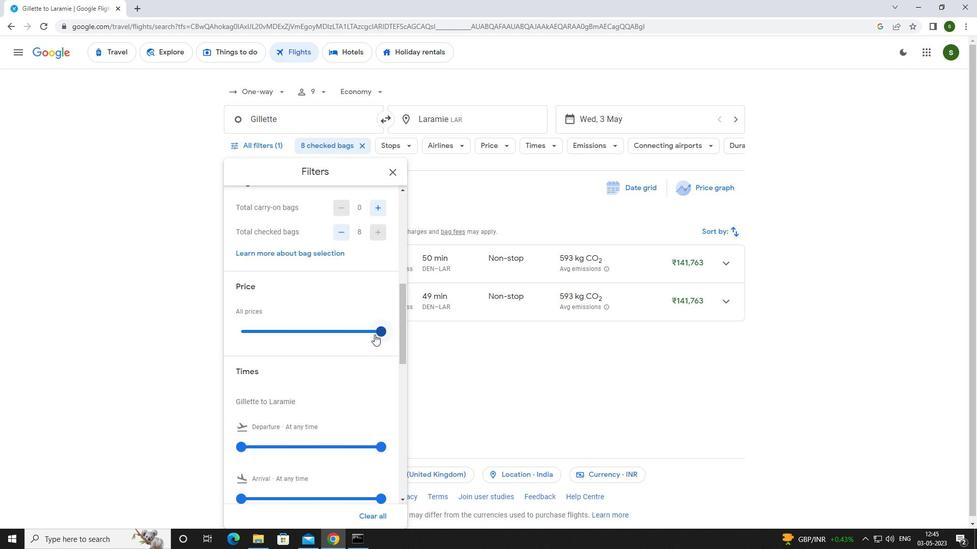 
Action: Mouse pressed left at (379, 328)
Screenshot: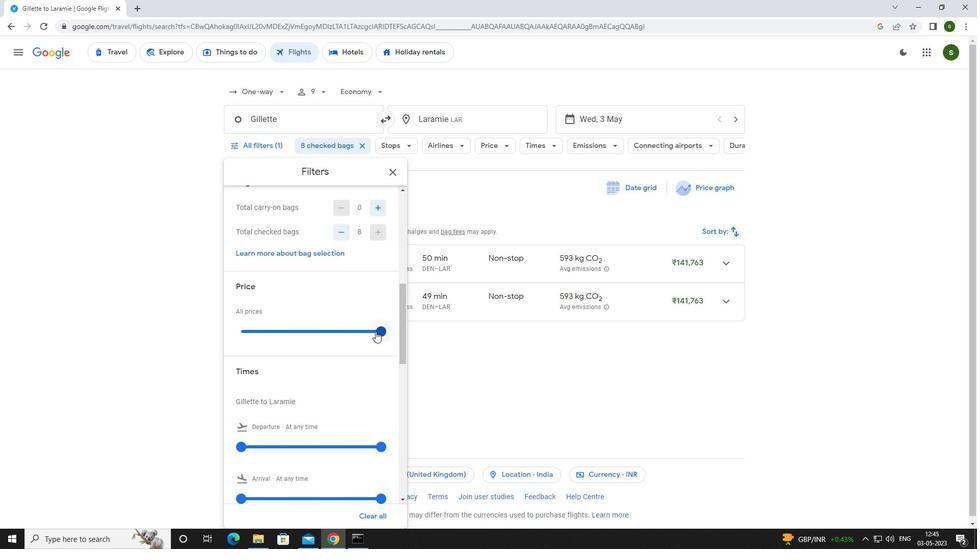 
Action: Mouse moved to (269, 367)
Screenshot: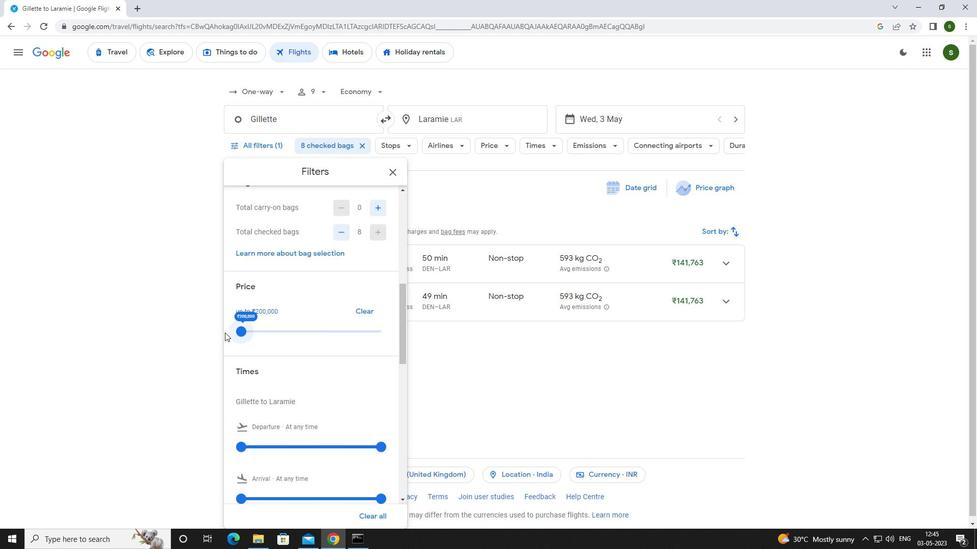 
Action: Mouse scrolled (269, 366) with delta (0, 0)
Screenshot: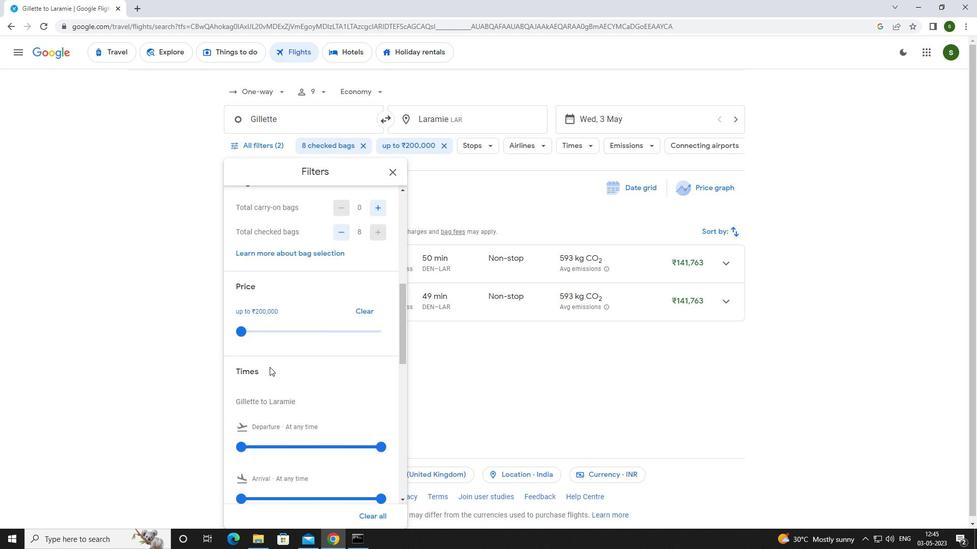 
Action: Mouse scrolled (269, 366) with delta (0, 0)
Screenshot: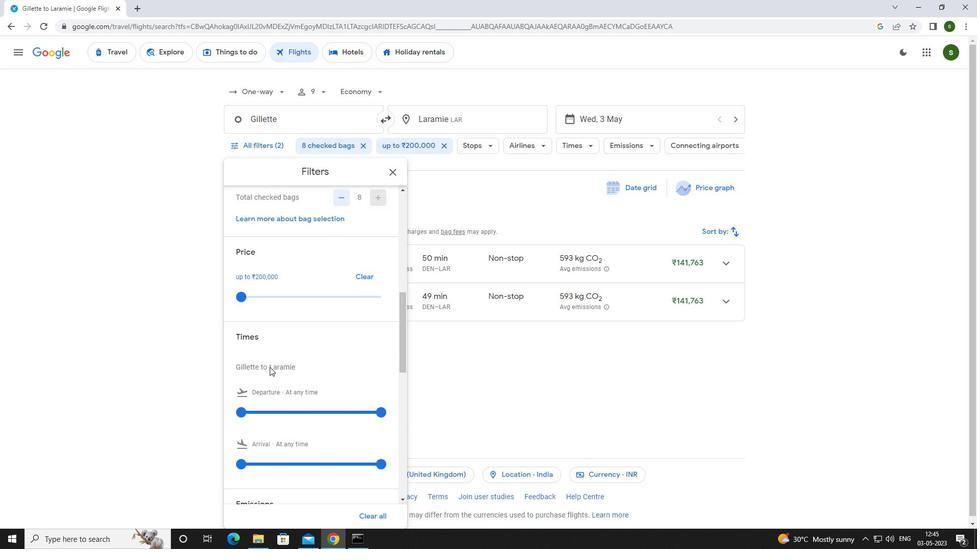 
Action: Mouse moved to (239, 349)
Screenshot: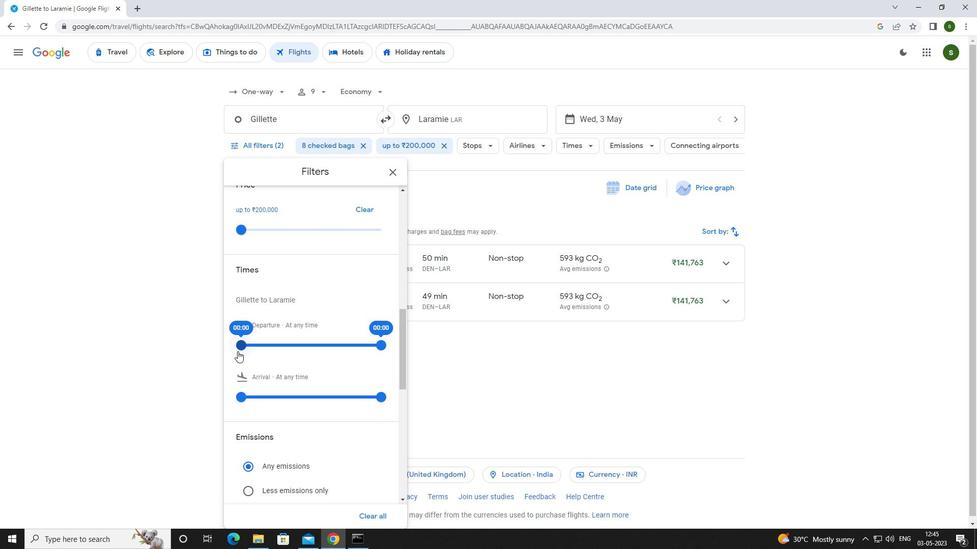 
Action: Mouse pressed left at (239, 349)
Screenshot: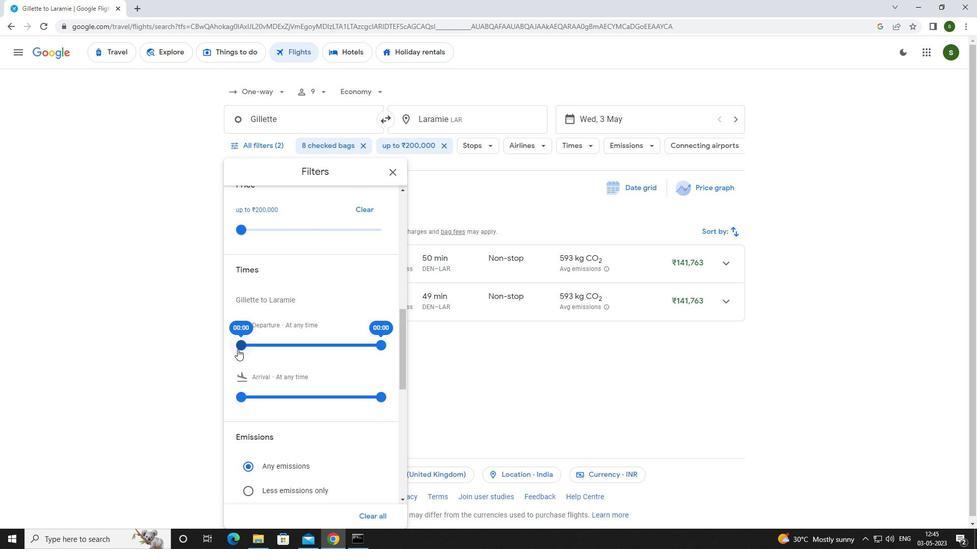 
Action: Mouse moved to (466, 396)
Screenshot: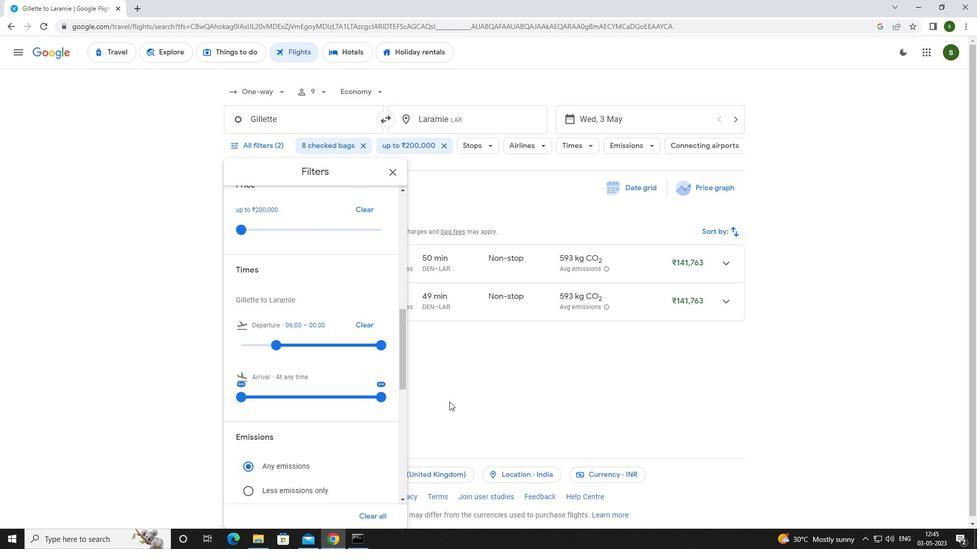 
Action: Mouse pressed left at (466, 396)
Screenshot: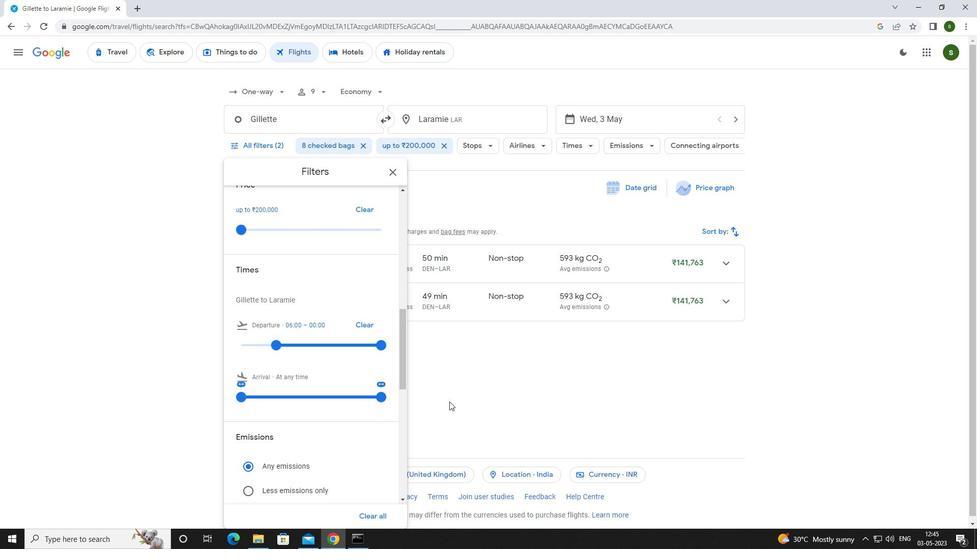 
